 Task: Open a blank sheet, save the file as Aeroplane.html Insert a picture of 'Aeroplane' with name  ' Aeroplane.png ' Apply border to the image, change style to Dotted Line, color Purple and width '4 pt'
Action: Mouse moved to (267, 180)
Screenshot: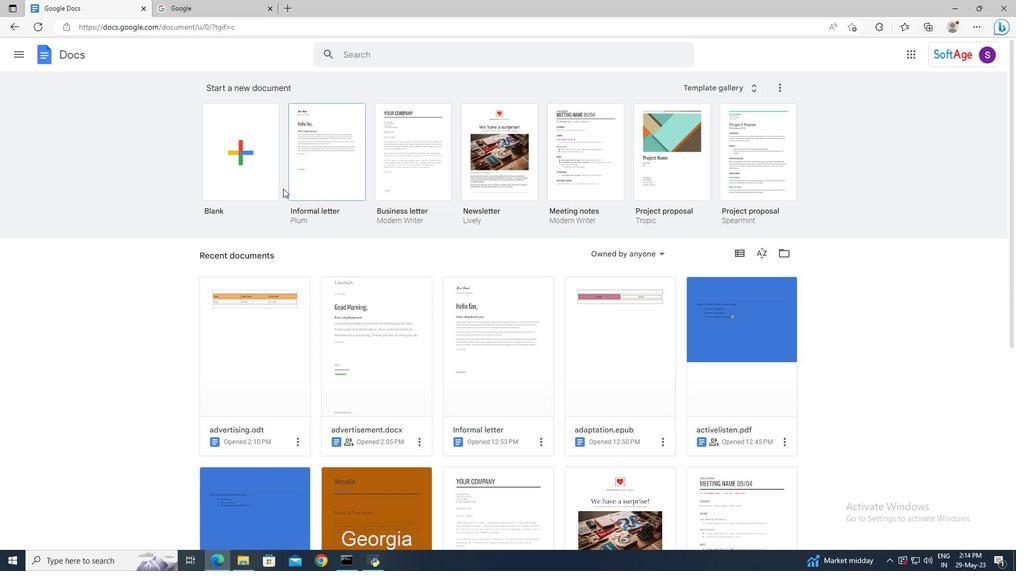 
Action: Mouse pressed left at (267, 180)
Screenshot: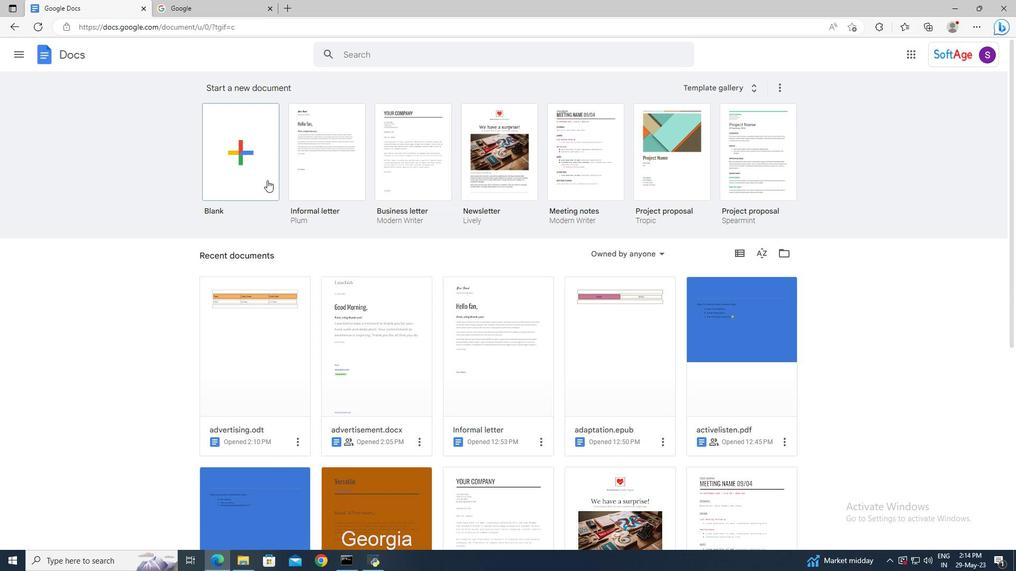 
Action: Mouse moved to (105, 49)
Screenshot: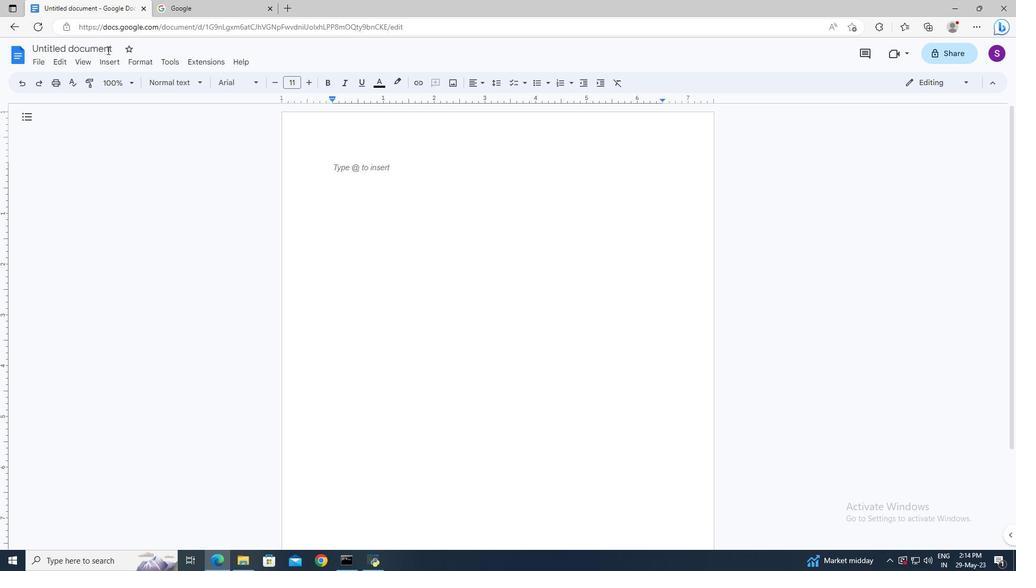 
Action: Mouse pressed left at (105, 49)
Screenshot: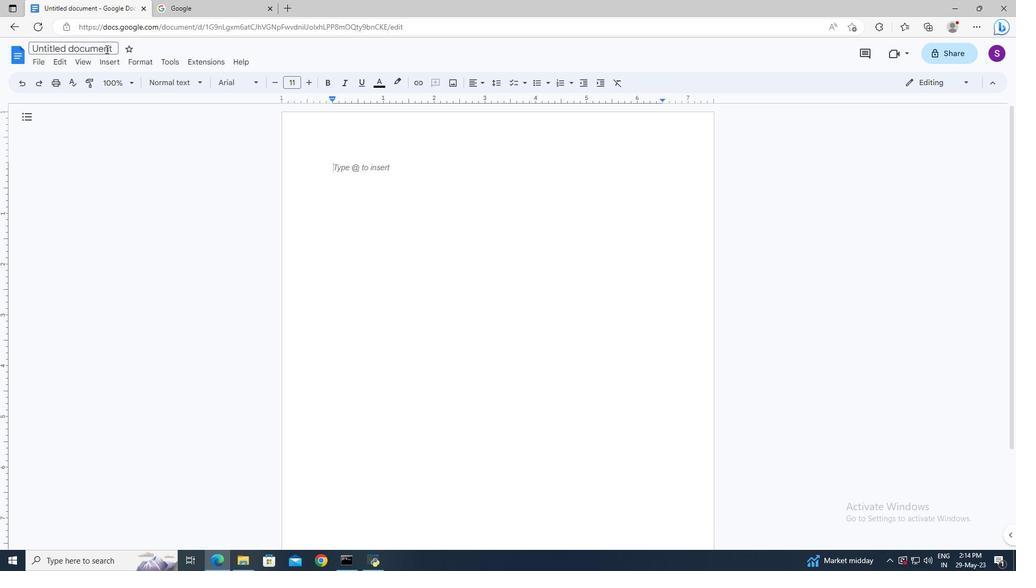 
Action: Key pressed <Key.shift_r>Aeroplane.html<Key.enter>
Screenshot: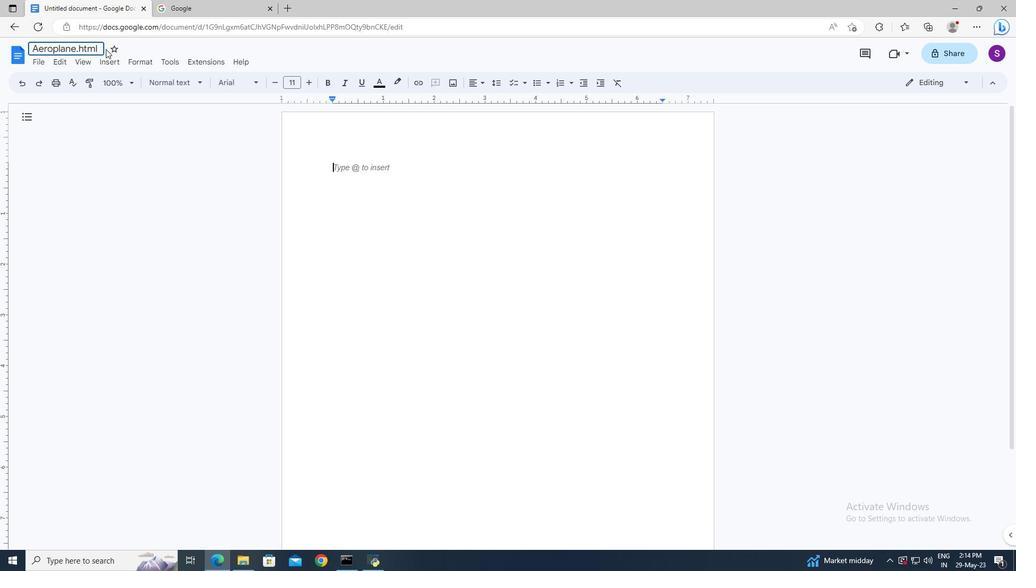 
Action: Mouse moved to (173, 6)
Screenshot: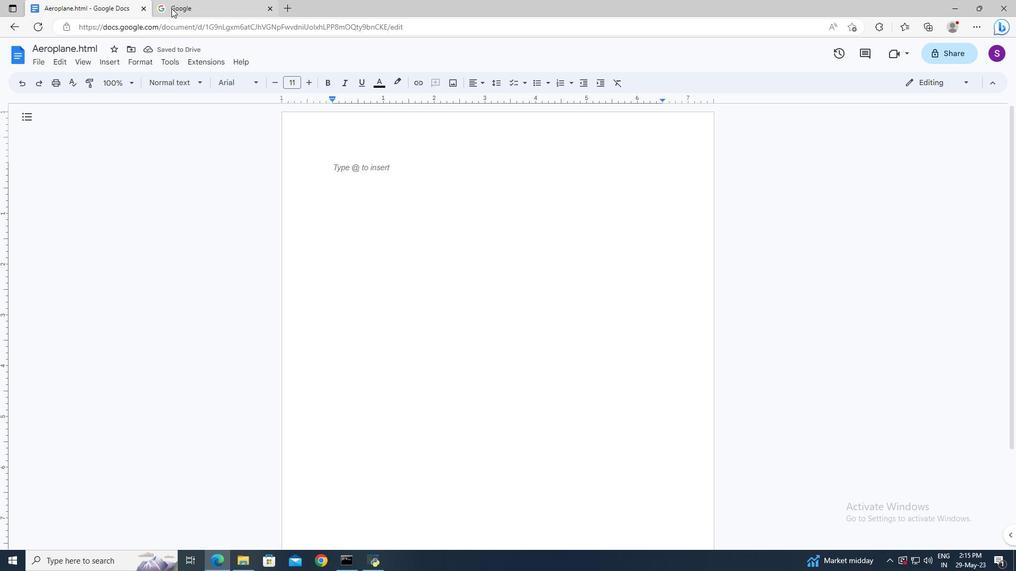 
Action: Mouse pressed left at (173, 6)
Screenshot: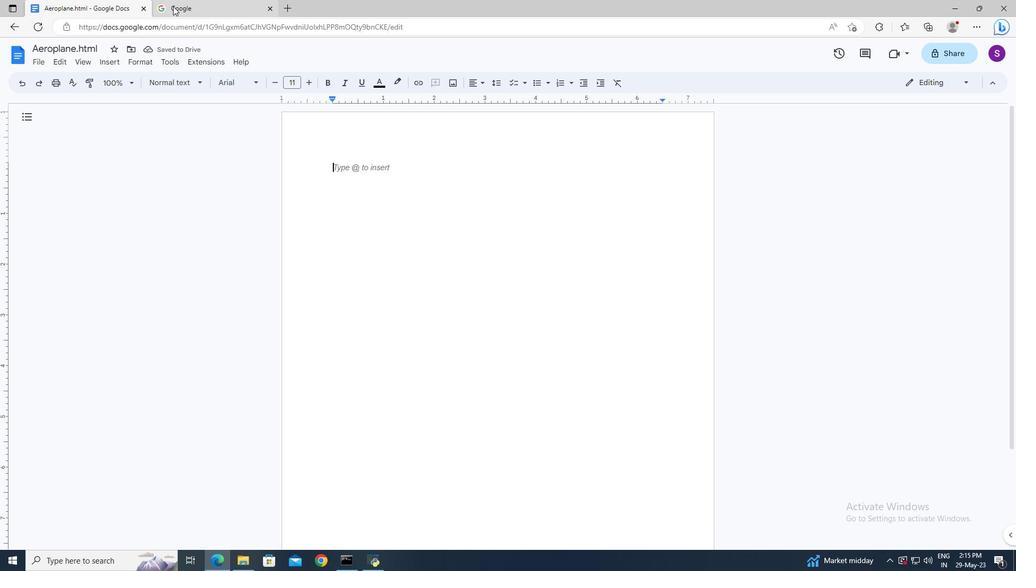 
Action: Mouse moved to (412, 256)
Screenshot: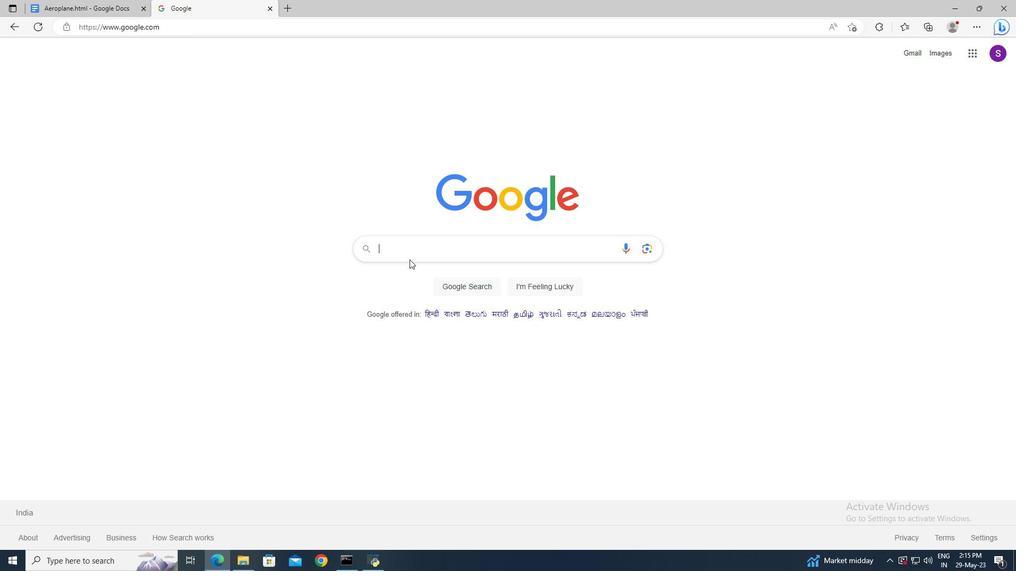
Action: Mouse pressed left at (412, 256)
Screenshot: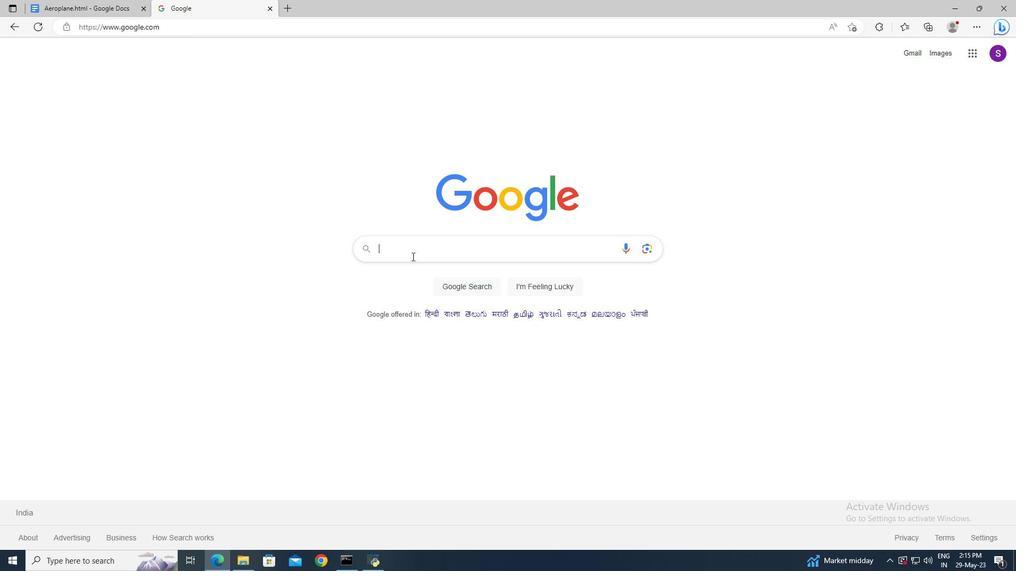 
Action: Mouse moved to (410, 254)
Screenshot: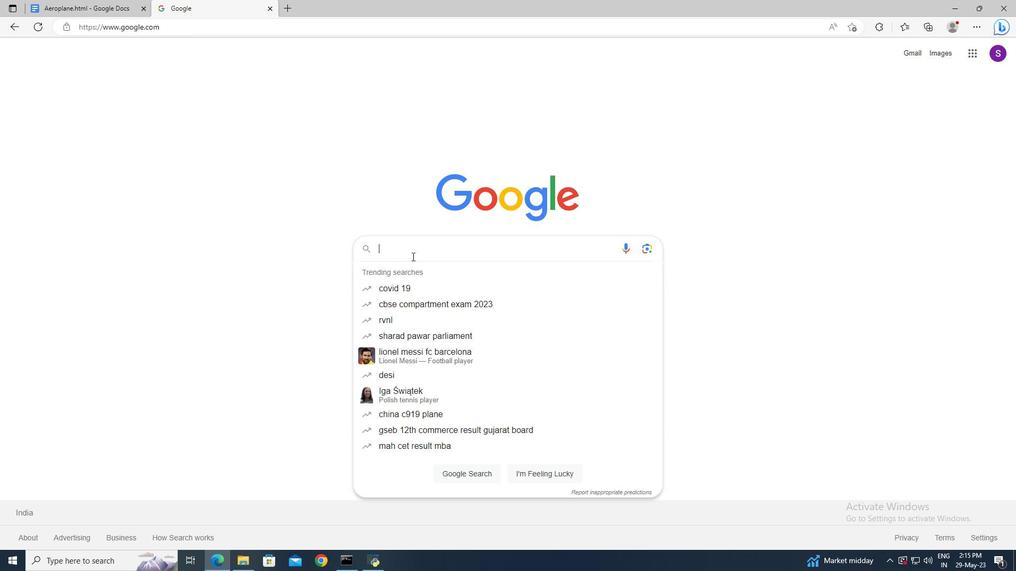 
Action: Key pressed aeroplane<Key.enter>
Screenshot: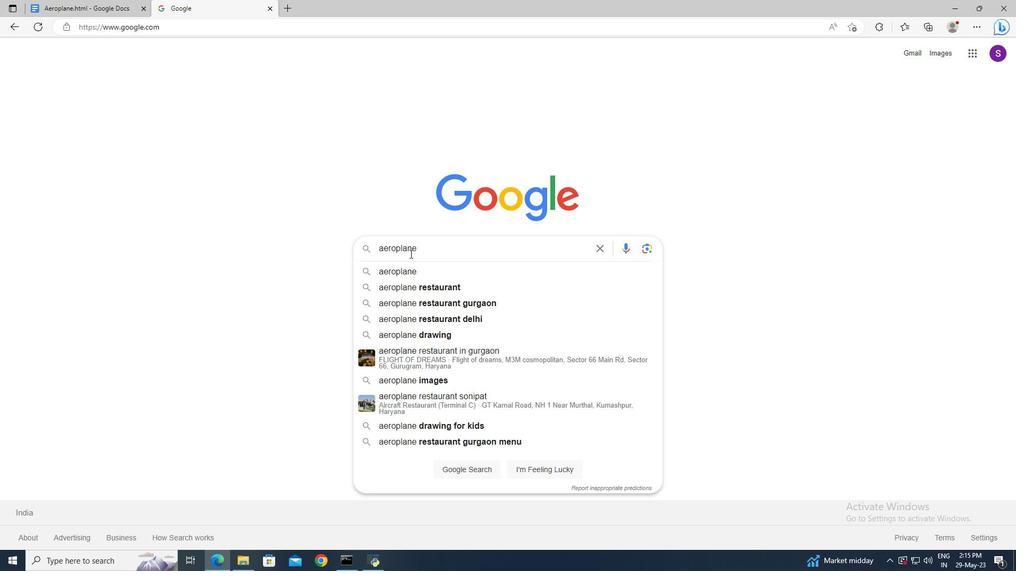 
Action: Mouse moved to (189, 97)
Screenshot: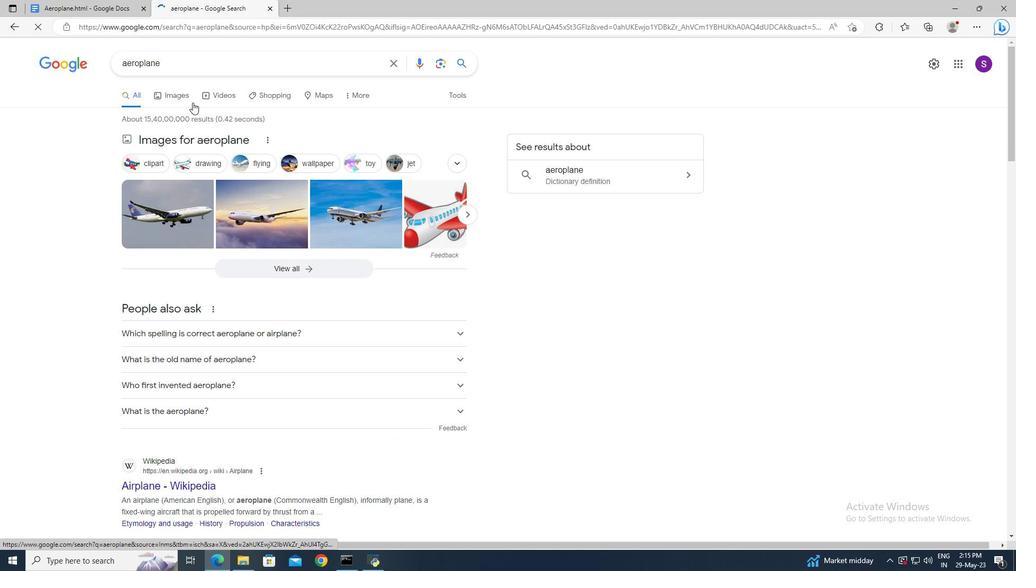 
Action: Mouse pressed left at (189, 97)
Screenshot: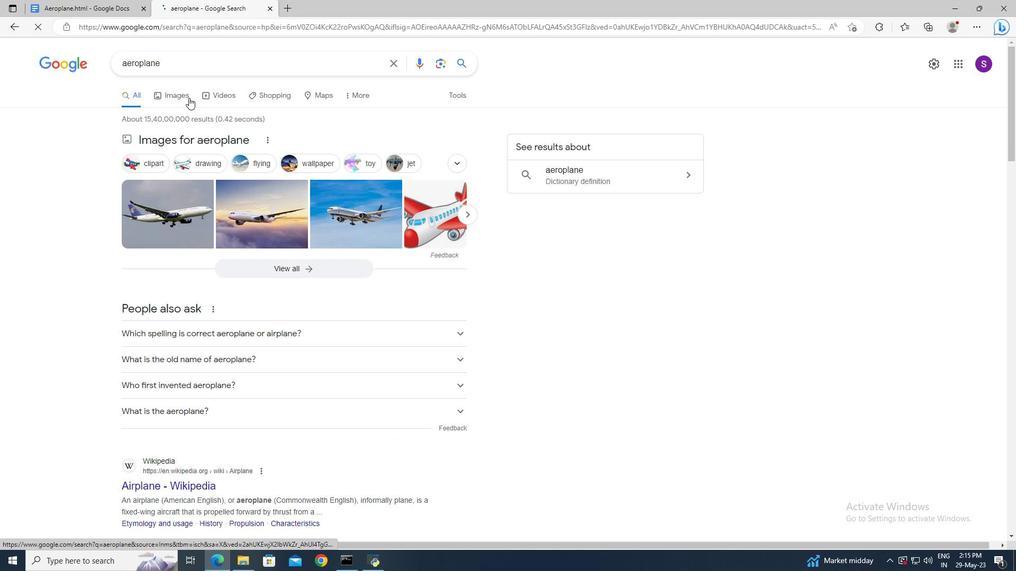 
Action: Mouse moved to (276, 316)
Screenshot: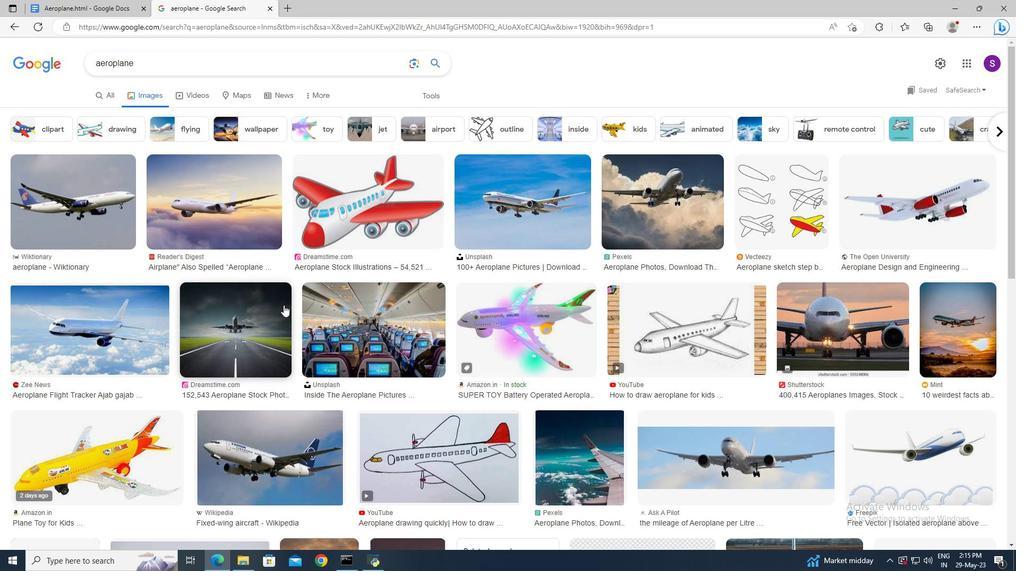 
Action: Mouse pressed left at (276, 316)
Screenshot: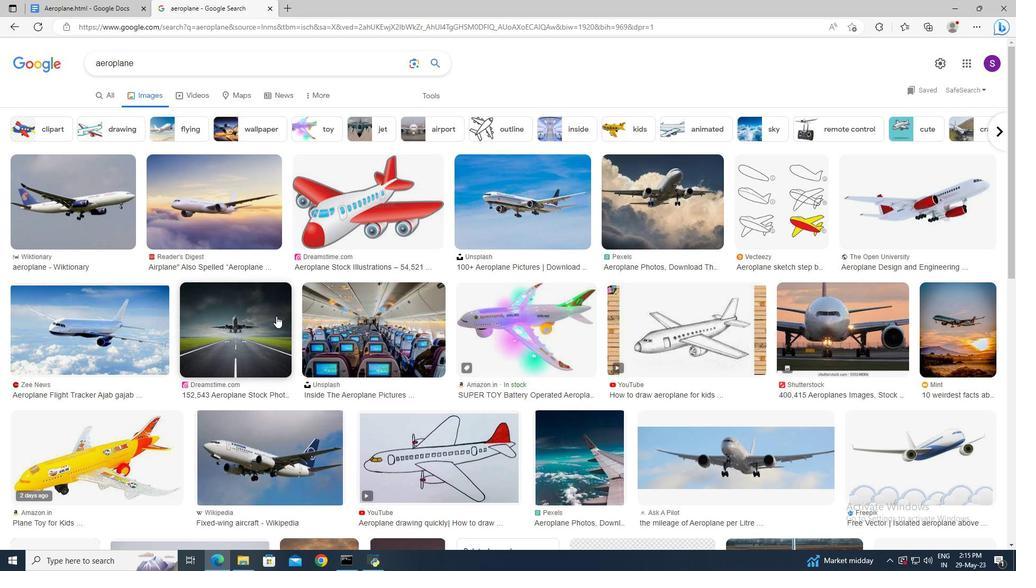 
Action: Mouse moved to (638, 233)
Screenshot: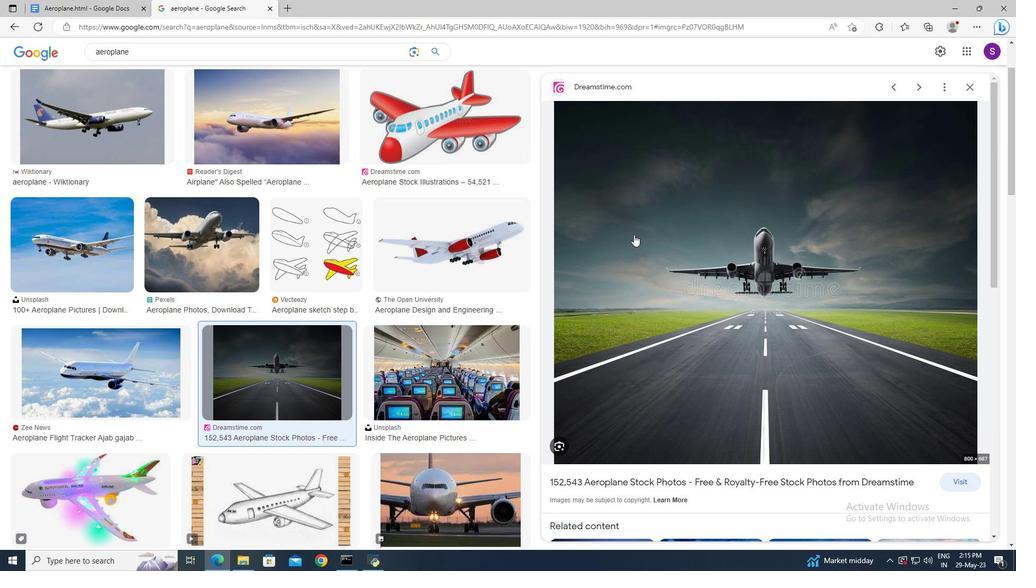 
Action: Mouse pressed right at (638, 233)
Screenshot: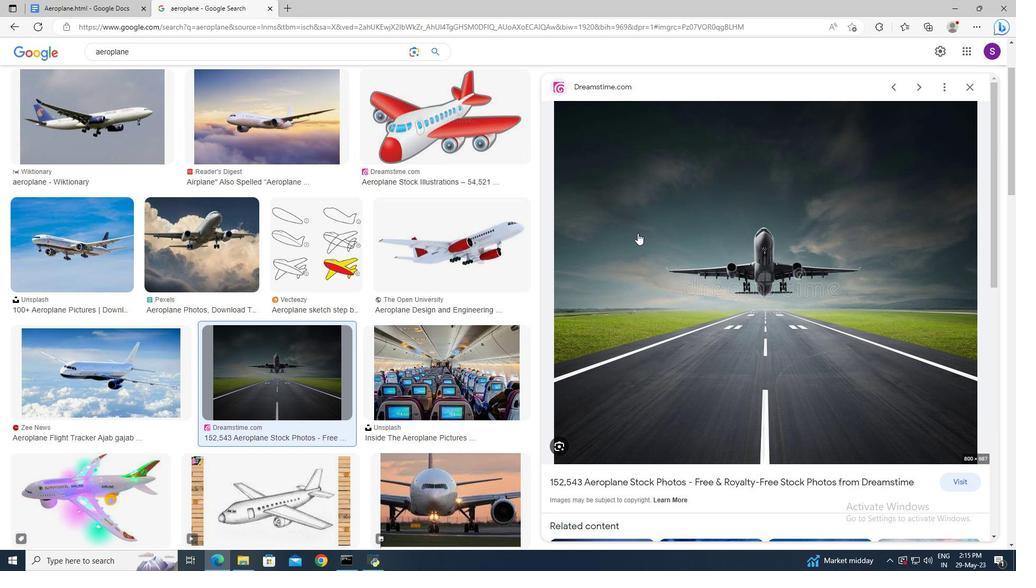 
Action: Mouse moved to (672, 366)
Screenshot: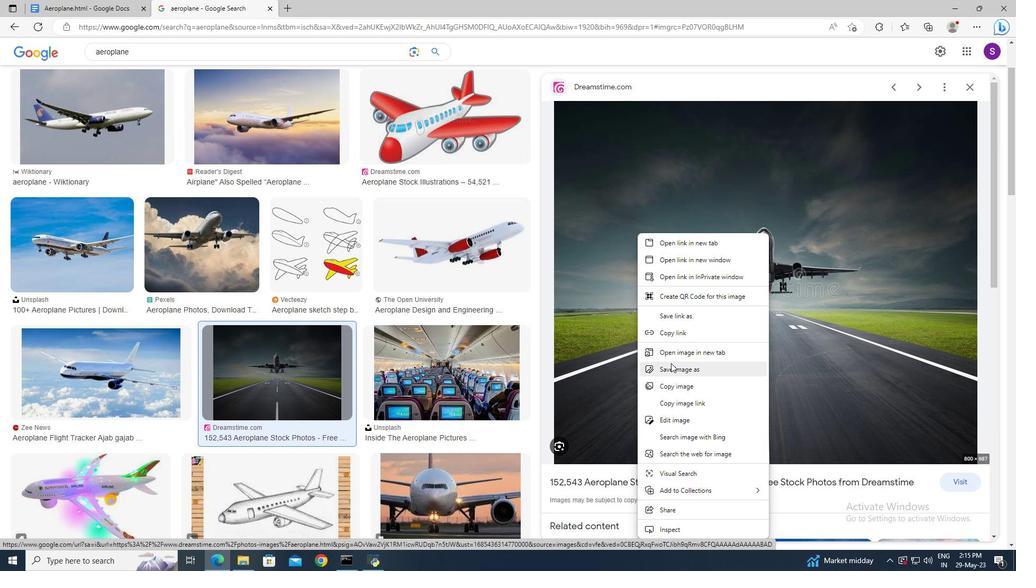 
Action: Mouse pressed left at (672, 366)
Screenshot: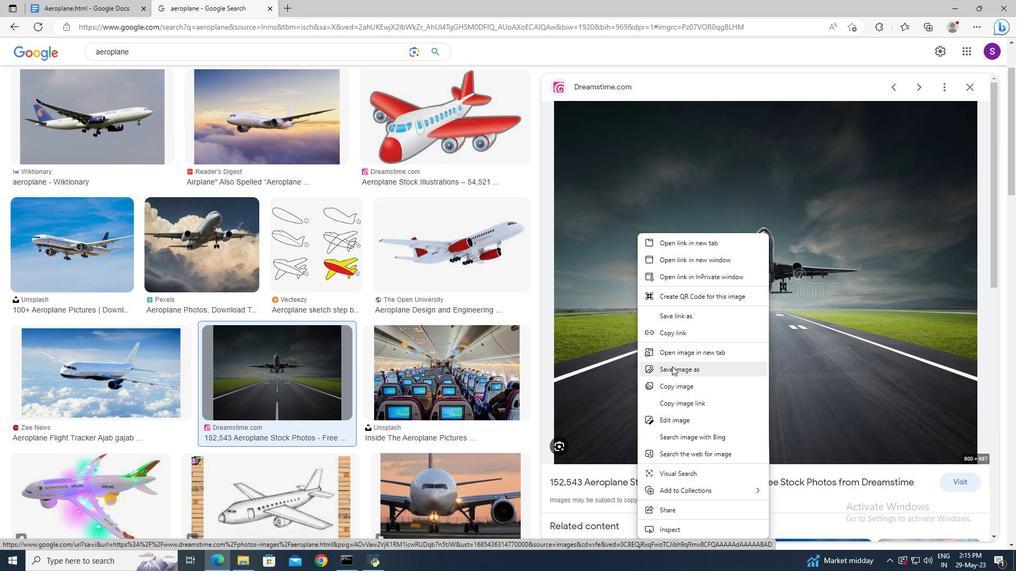 
Action: Mouse moved to (235, 177)
Screenshot: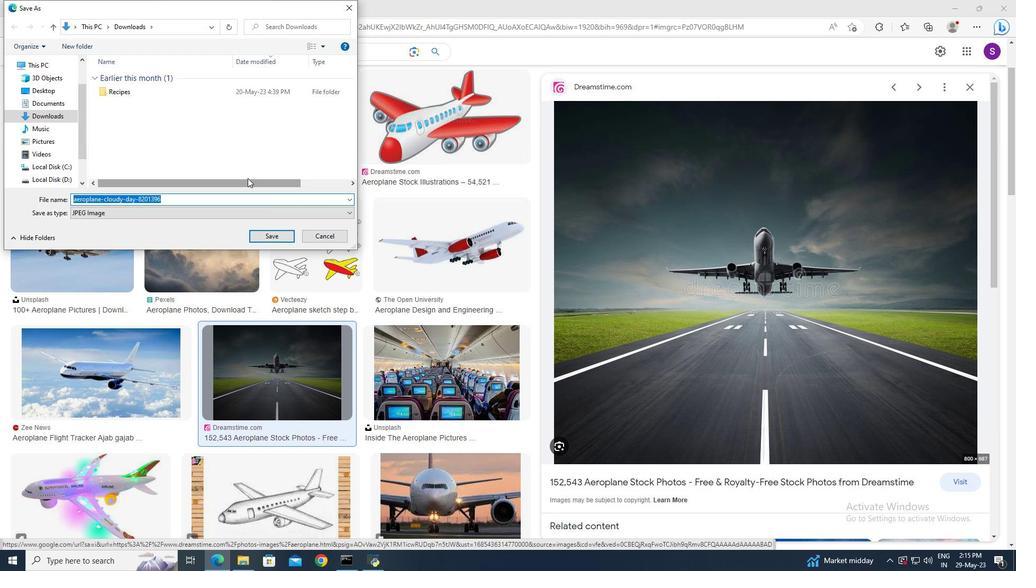 
Action: Key pressed <Key.shift>Aeroplane.png
Screenshot: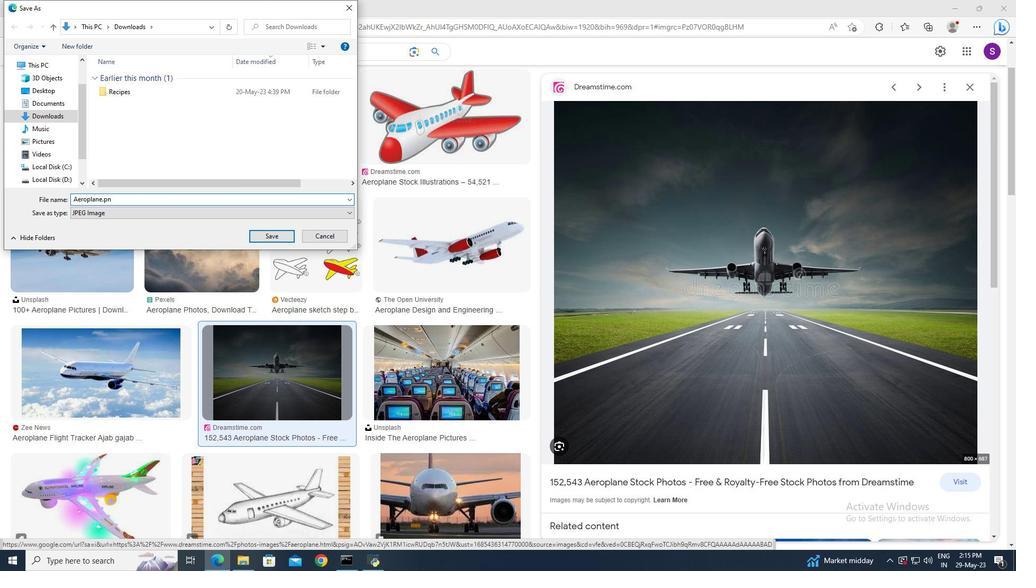 
Action: Mouse moved to (259, 236)
Screenshot: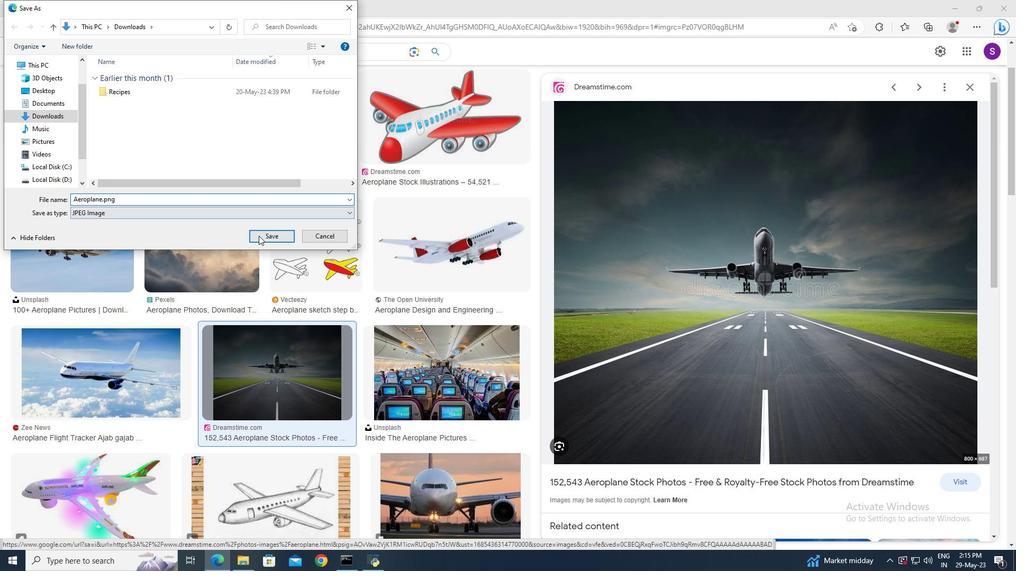 
Action: Mouse pressed left at (259, 236)
Screenshot: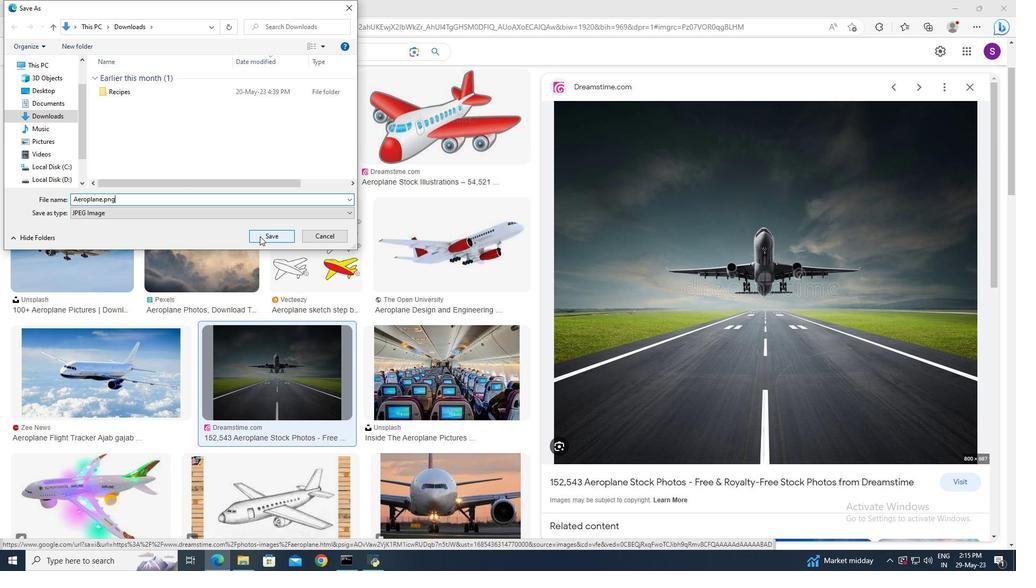 
Action: Mouse moved to (115, 3)
Screenshot: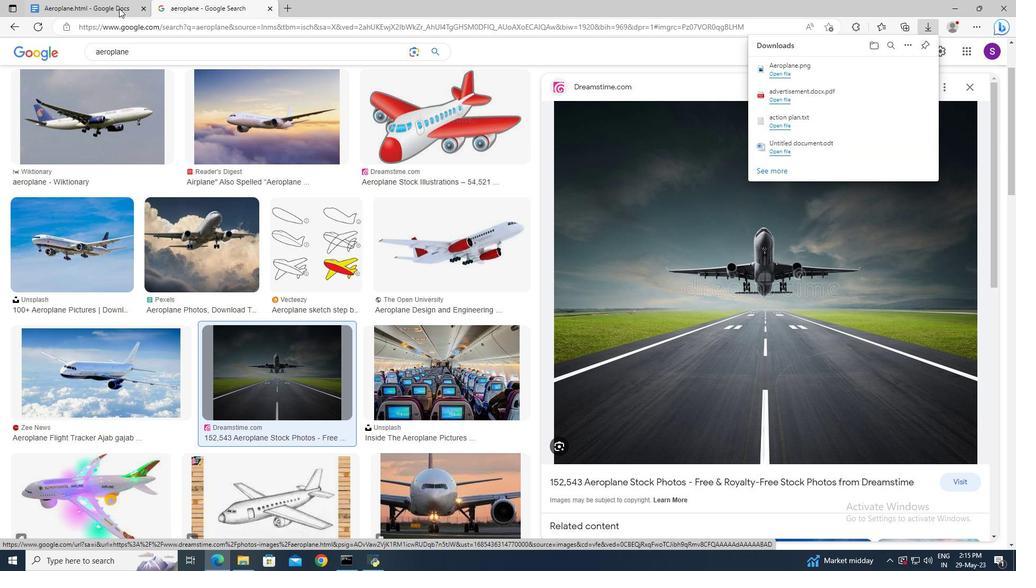 
Action: Mouse pressed left at (115, 3)
Screenshot: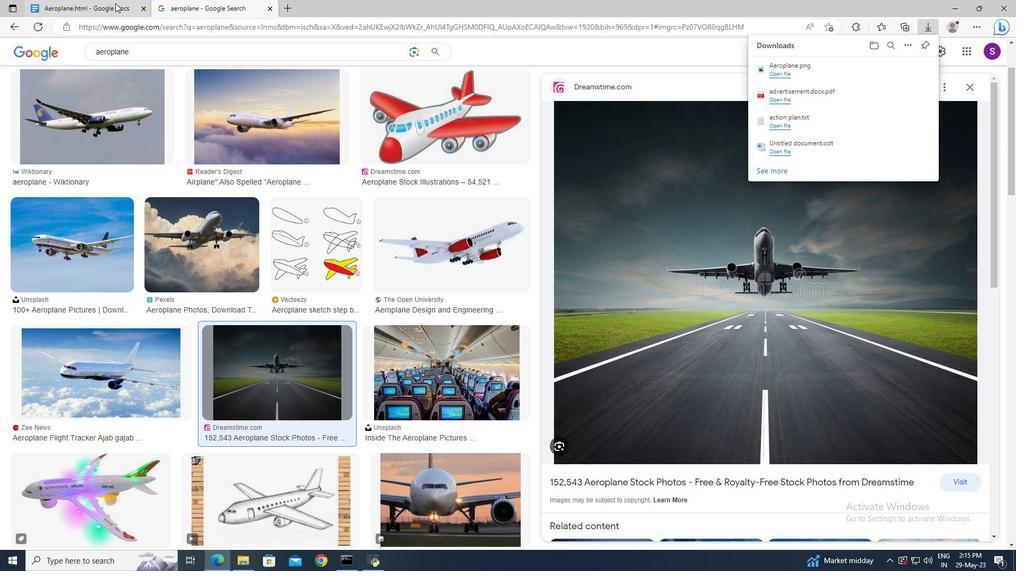 
Action: Mouse moved to (117, 60)
Screenshot: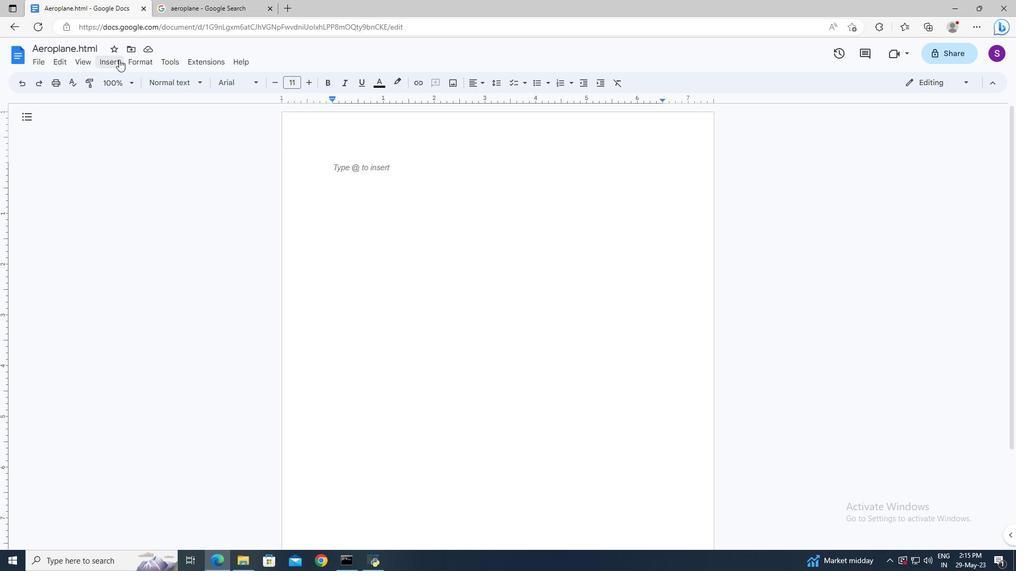
Action: Mouse pressed left at (117, 60)
Screenshot: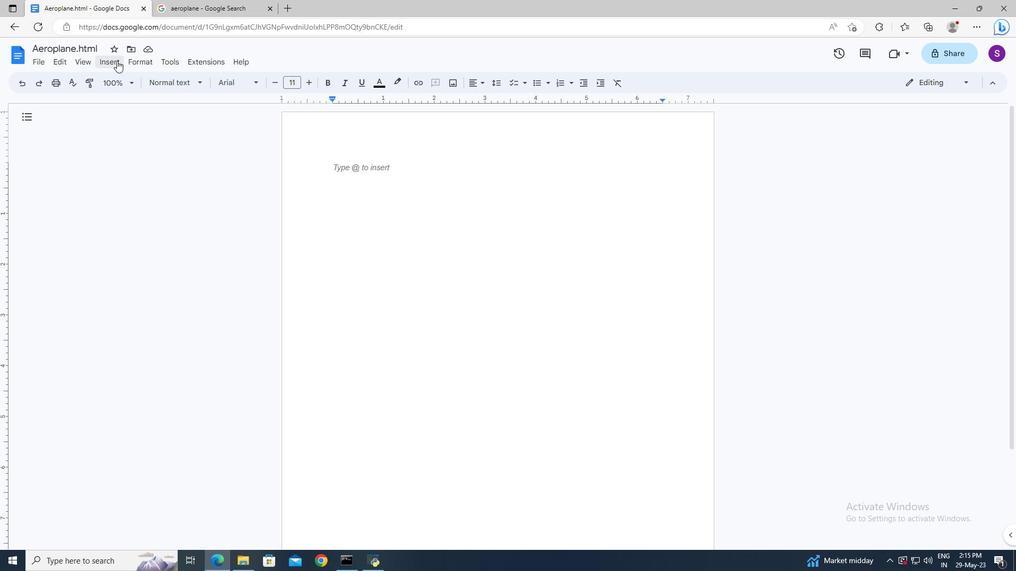 
Action: Mouse moved to (126, 84)
Screenshot: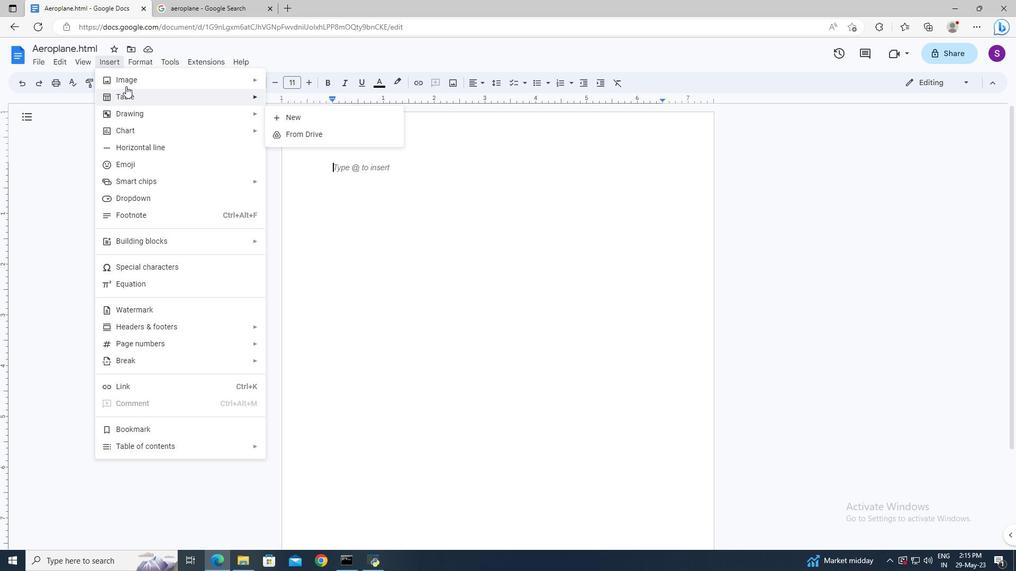 
Action: Mouse pressed left at (126, 84)
Screenshot: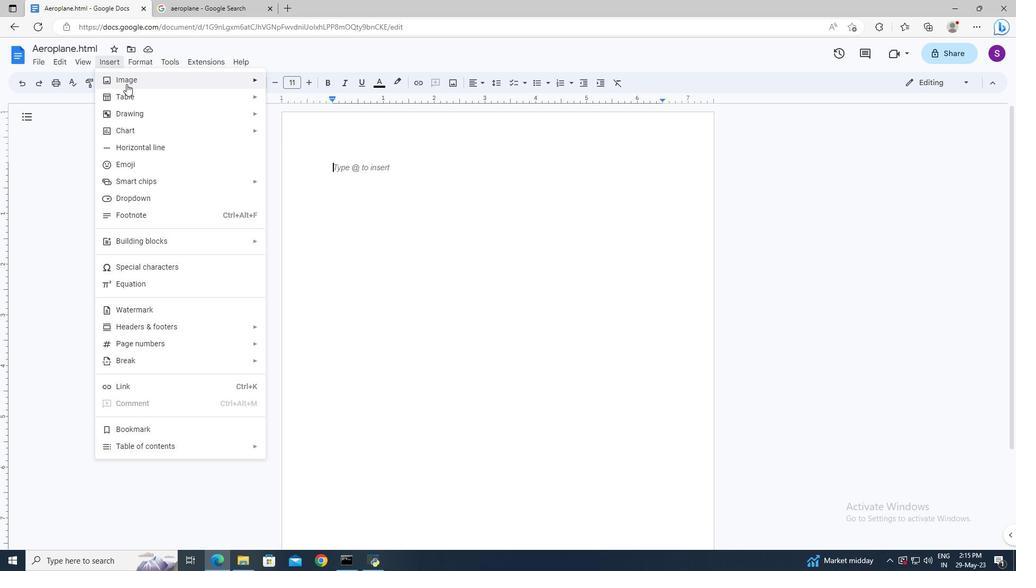 
Action: Mouse moved to (283, 85)
Screenshot: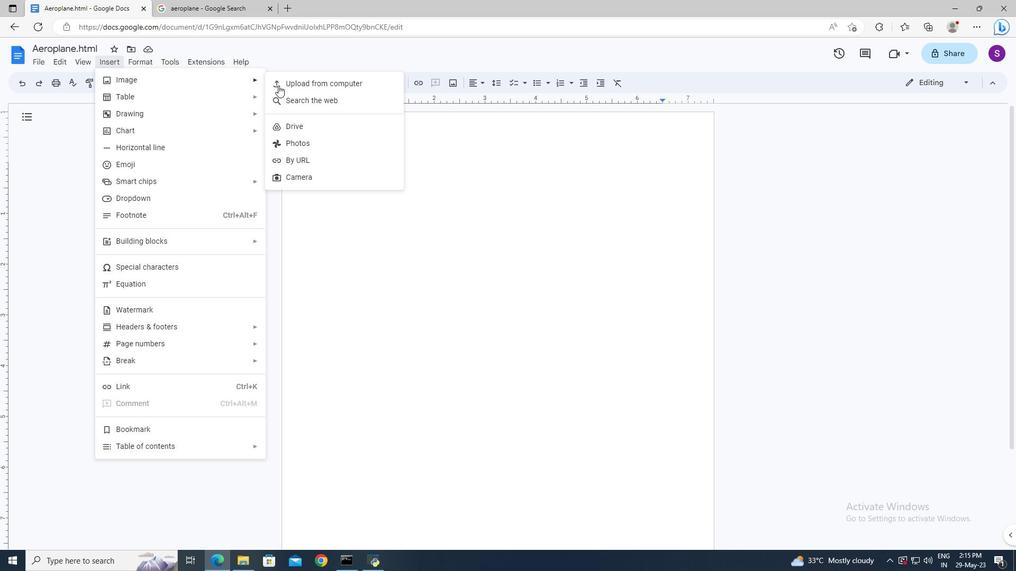 
Action: Mouse pressed left at (283, 85)
Screenshot: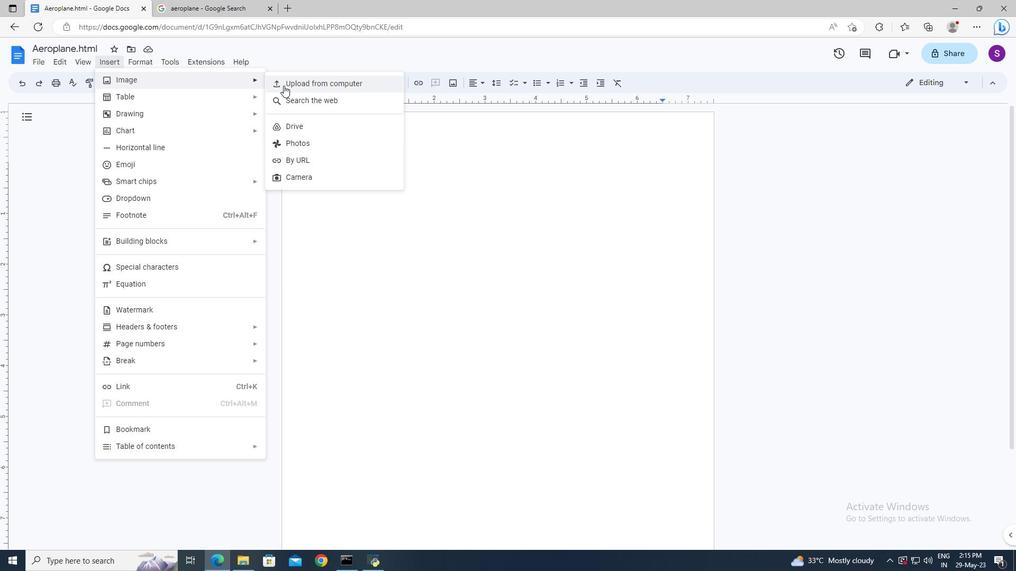 
Action: Mouse moved to (218, 90)
Screenshot: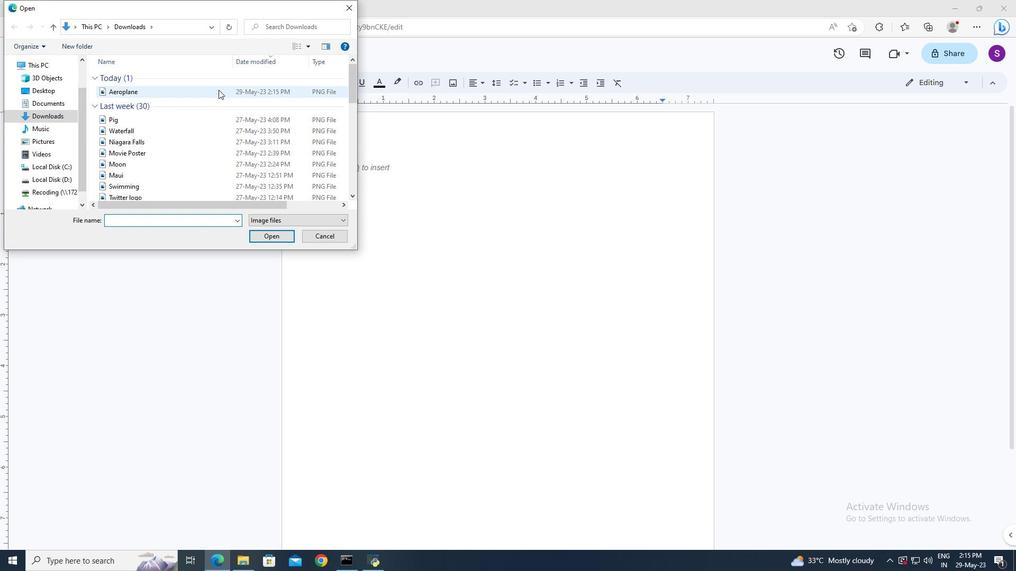 
Action: Mouse pressed left at (218, 90)
Screenshot: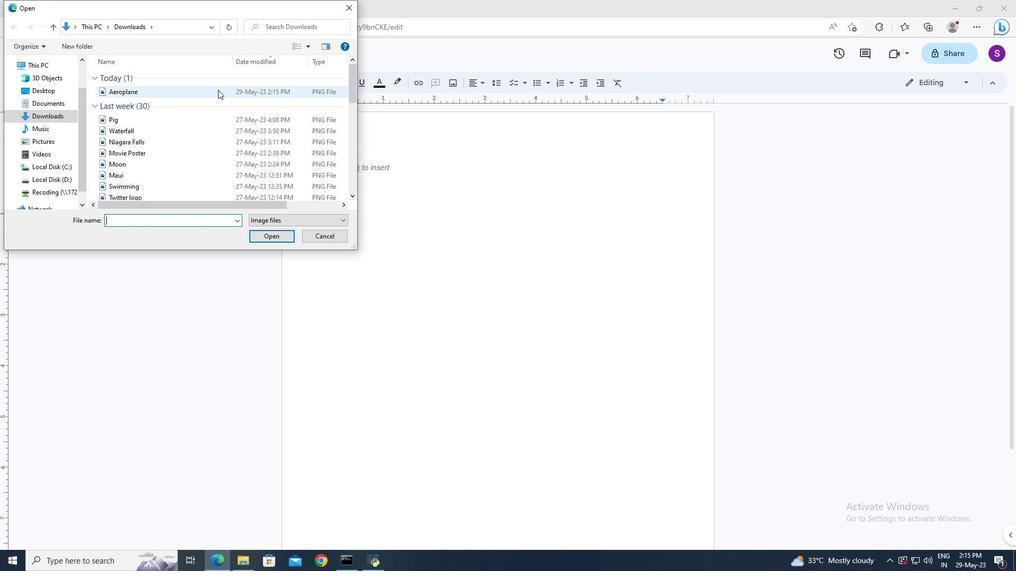 
Action: Mouse moved to (266, 234)
Screenshot: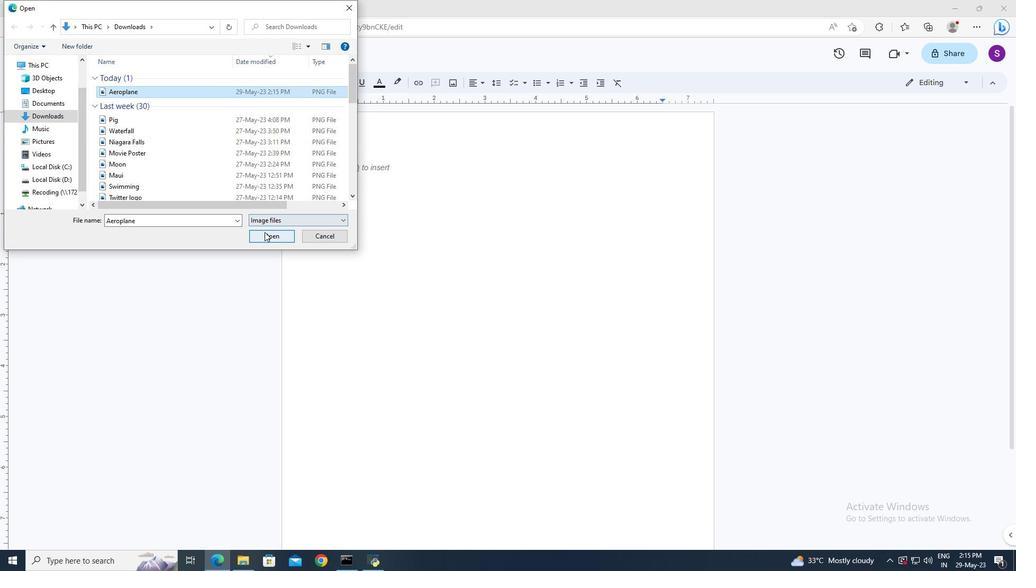 
Action: Mouse pressed left at (266, 234)
Screenshot: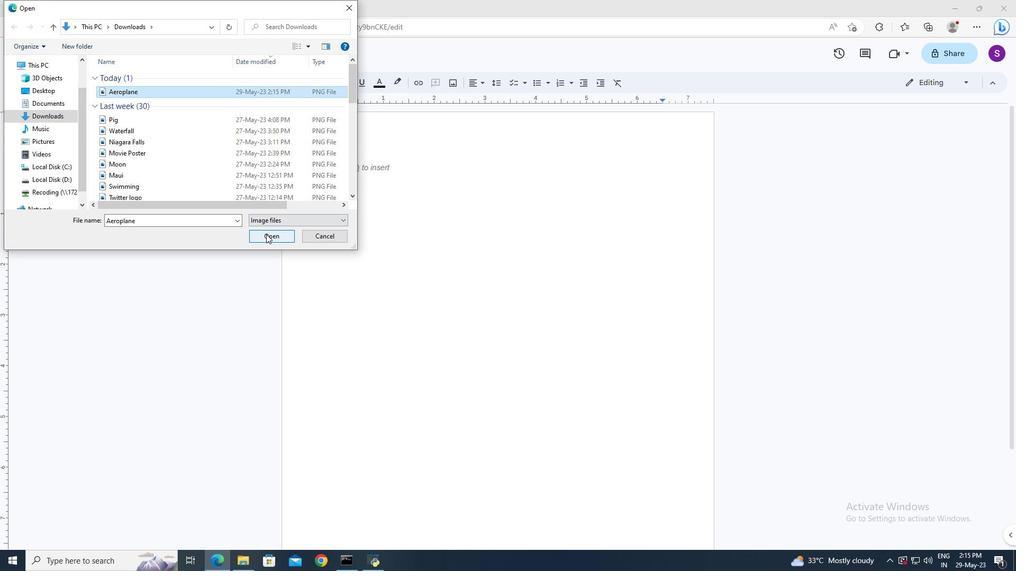 
Action: Mouse moved to (357, 202)
Screenshot: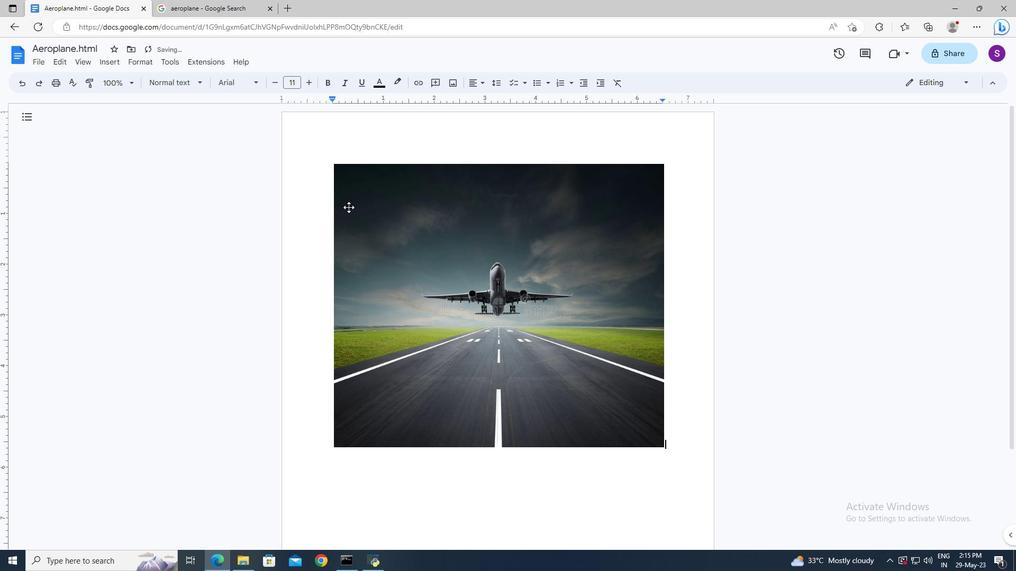 
Action: Mouse pressed left at (357, 202)
Screenshot: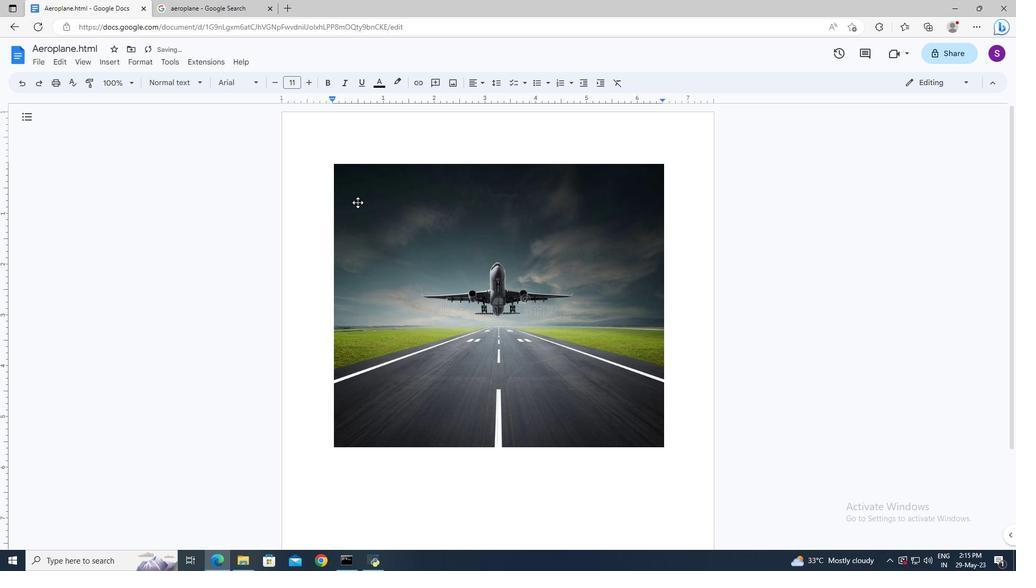 
Action: Mouse moved to (147, 61)
Screenshot: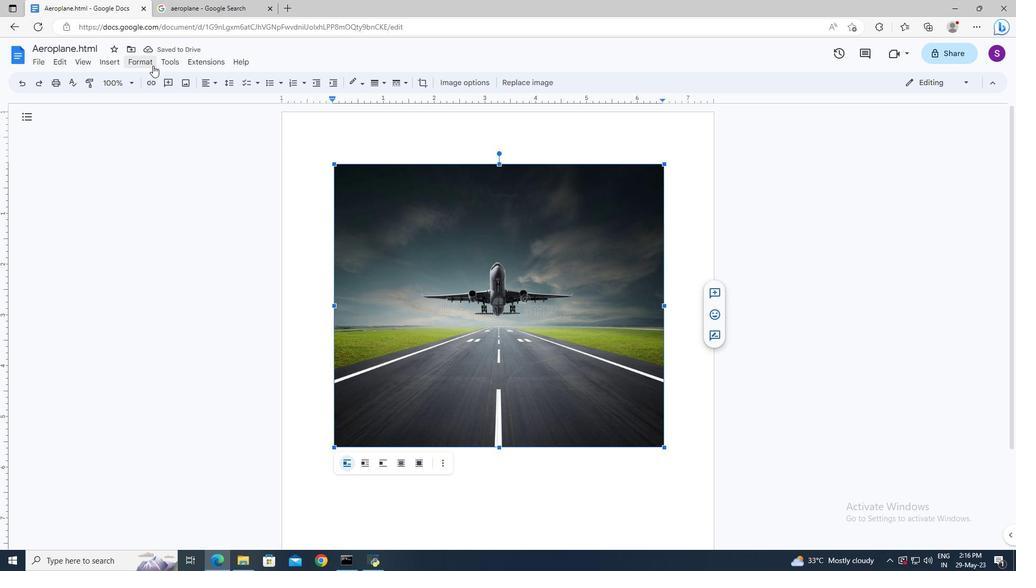 
Action: Mouse pressed left at (147, 61)
Screenshot: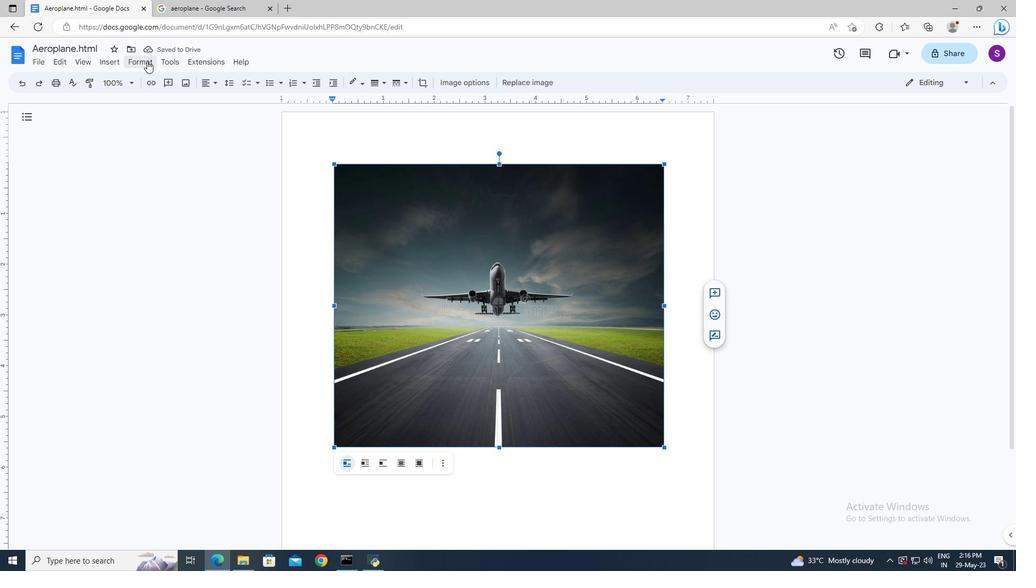 
Action: Mouse moved to (311, 96)
Screenshot: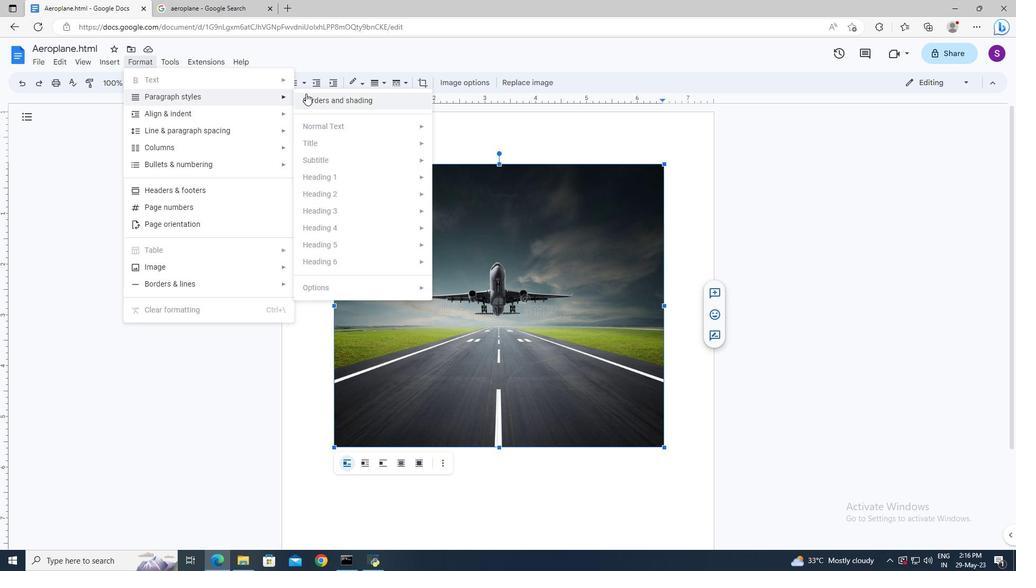 
Action: Mouse pressed left at (311, 96)
Screenshot: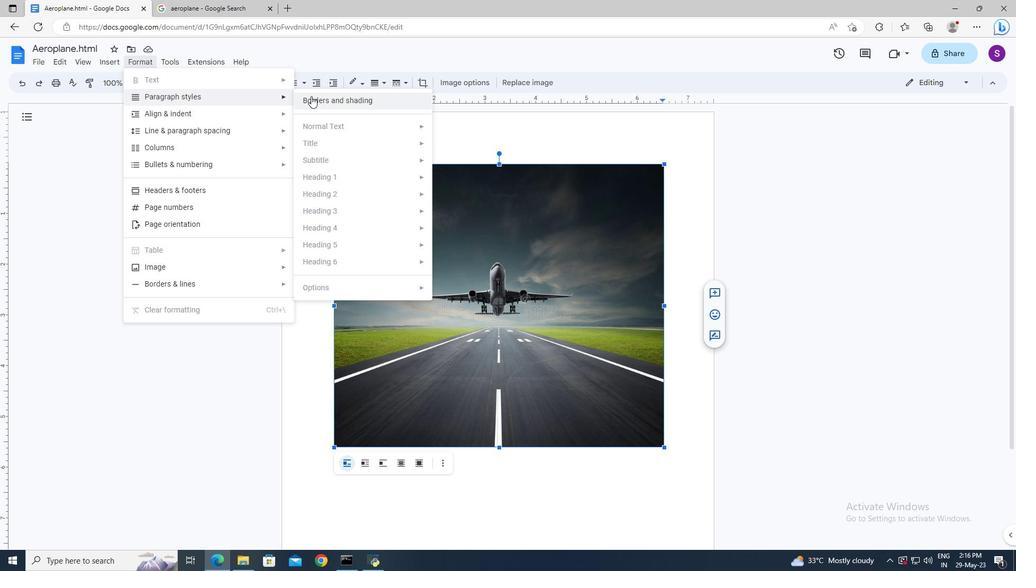 
Action: Mouse moved to (487, 223)
Screenshot: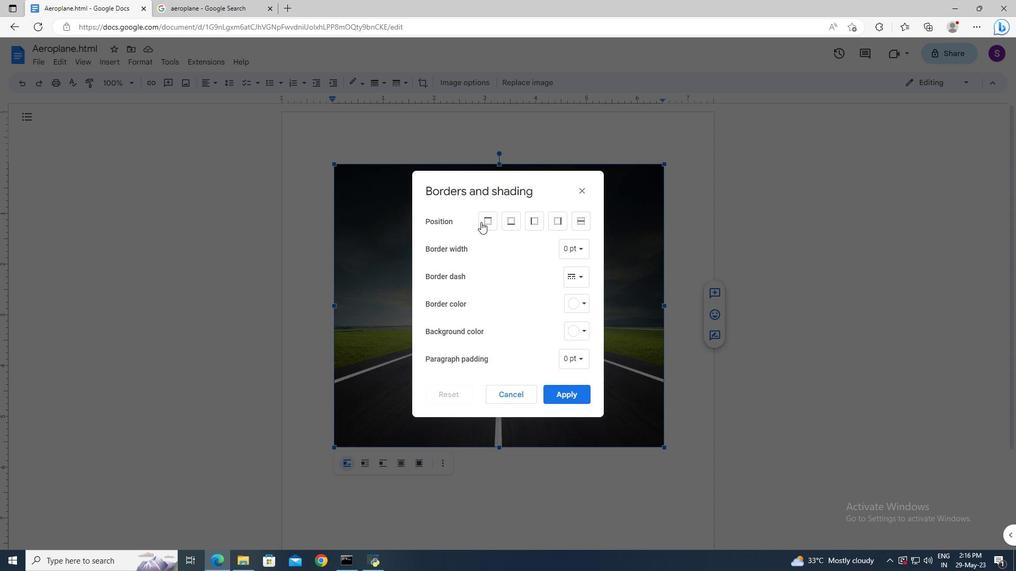
Action: Mouse pressed left at (487, 223)
Screenshot: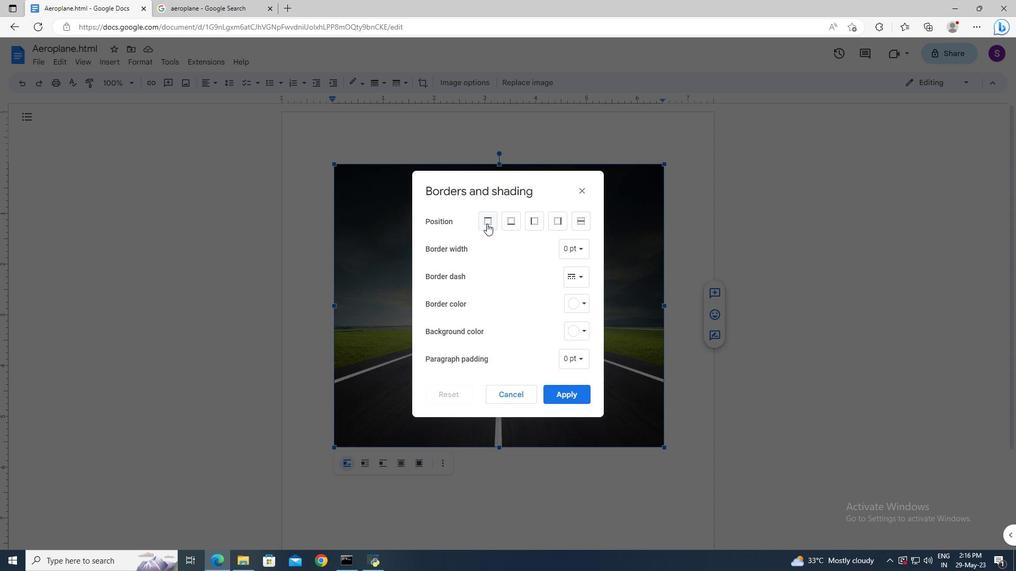 
Action: Mouse moved to (507, 222)
Screenshot: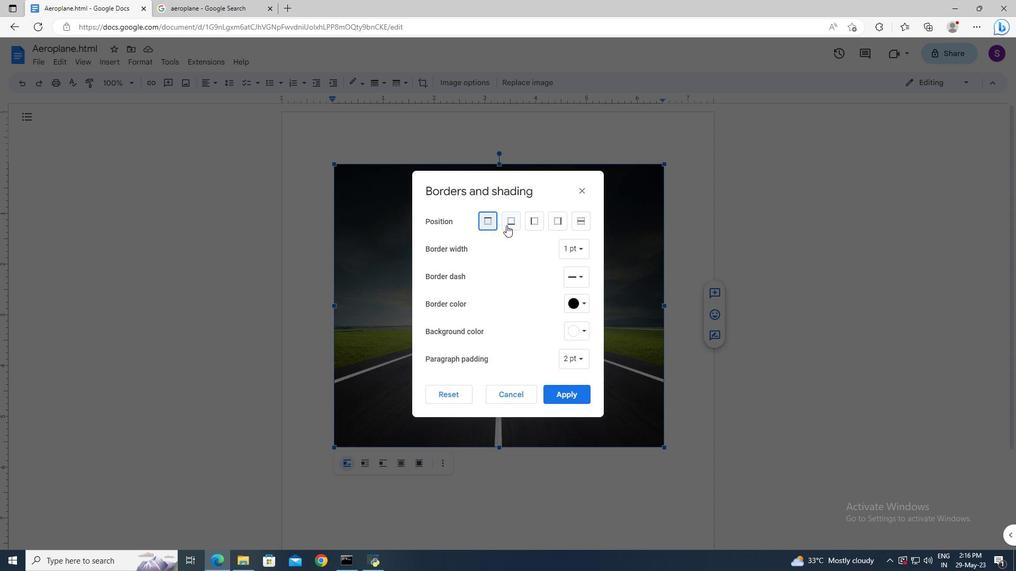 
Action: Mouse pressed left at (507, 222)
Screenshot: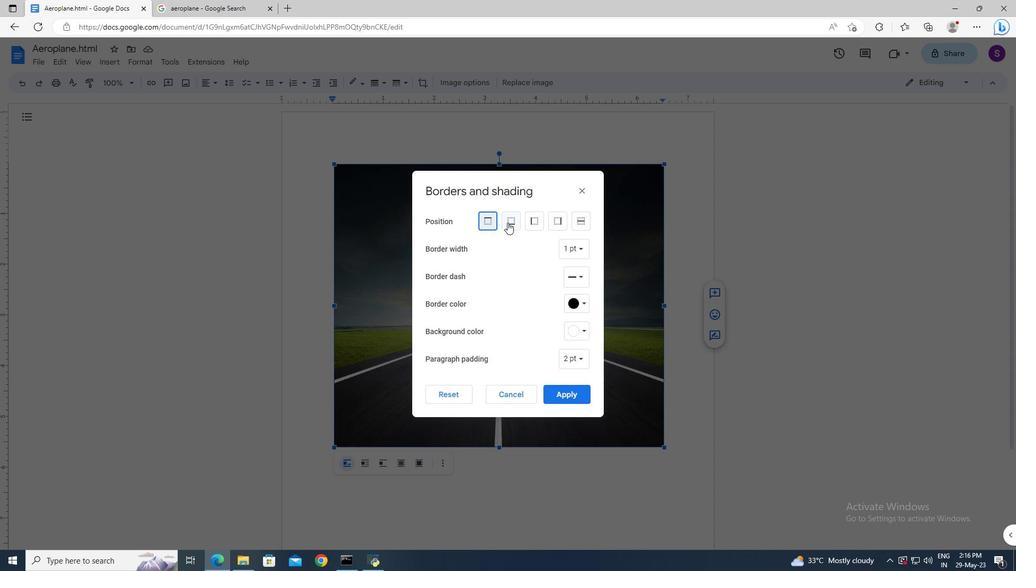
Action: Mouse moved to (532, 222)
Screenshot: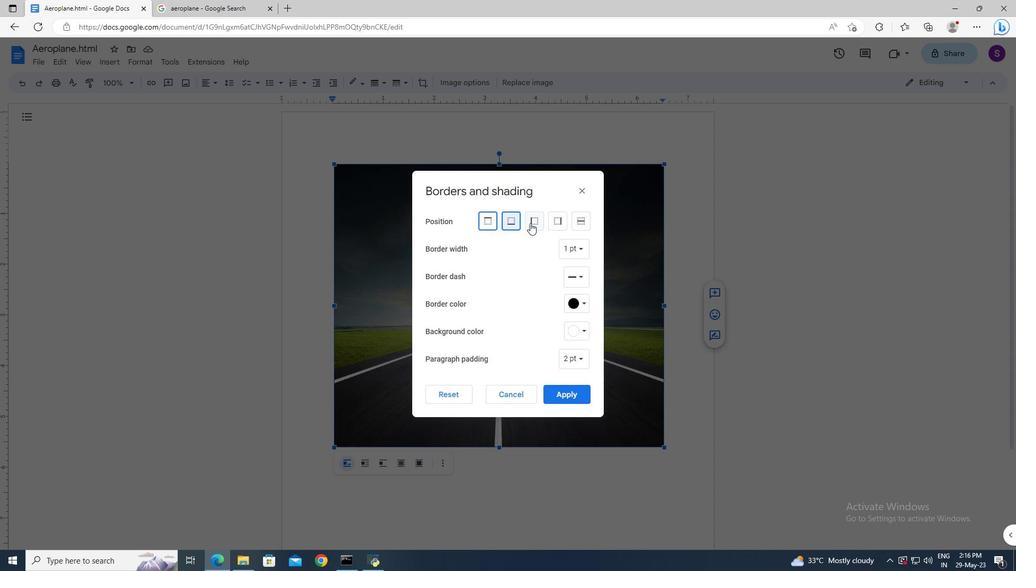 
Action: Mouse pressed left at (532, 222)
Screenshot: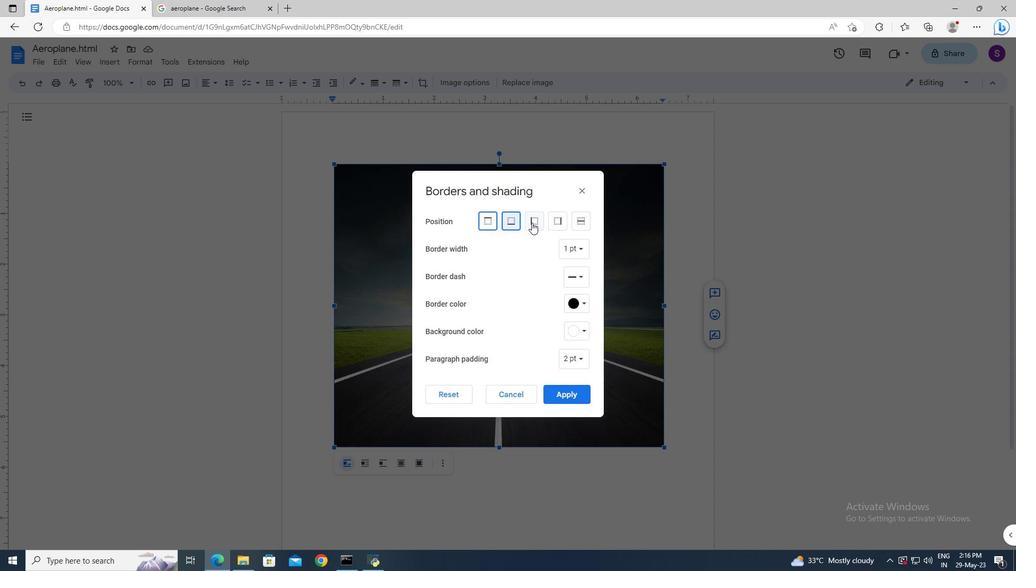 
Action: Mouse moved to (550, 223)
Screenshot: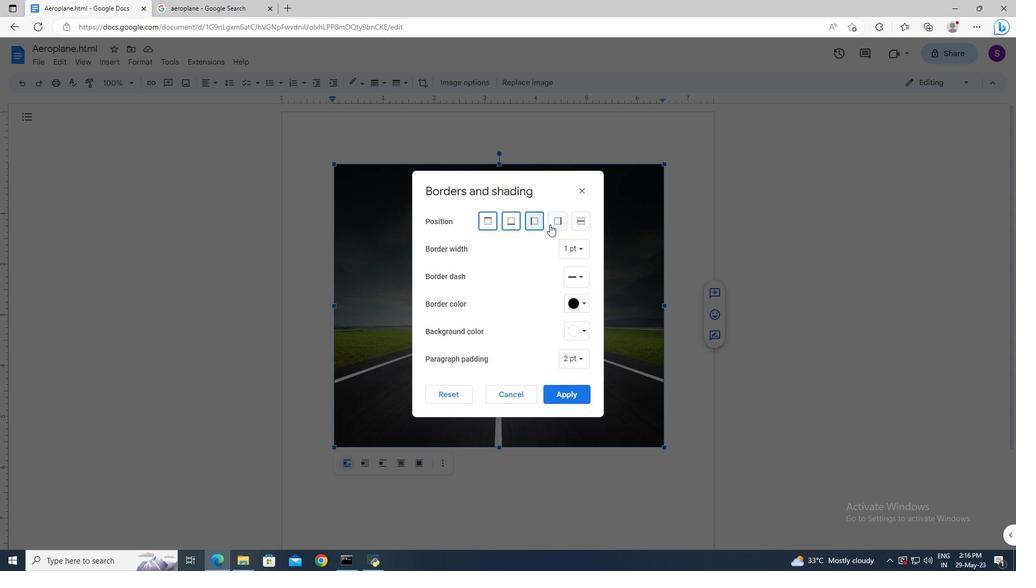 
Action: Mouse pressed left at (550, 223)
Screenshot: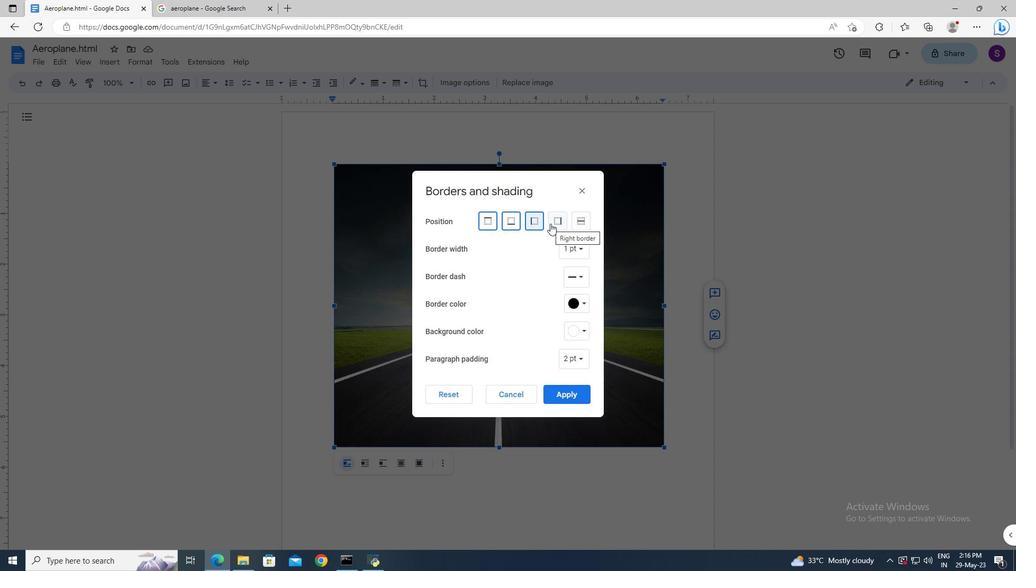 
Action: Mouse moved to (575, 280)
Screenshot: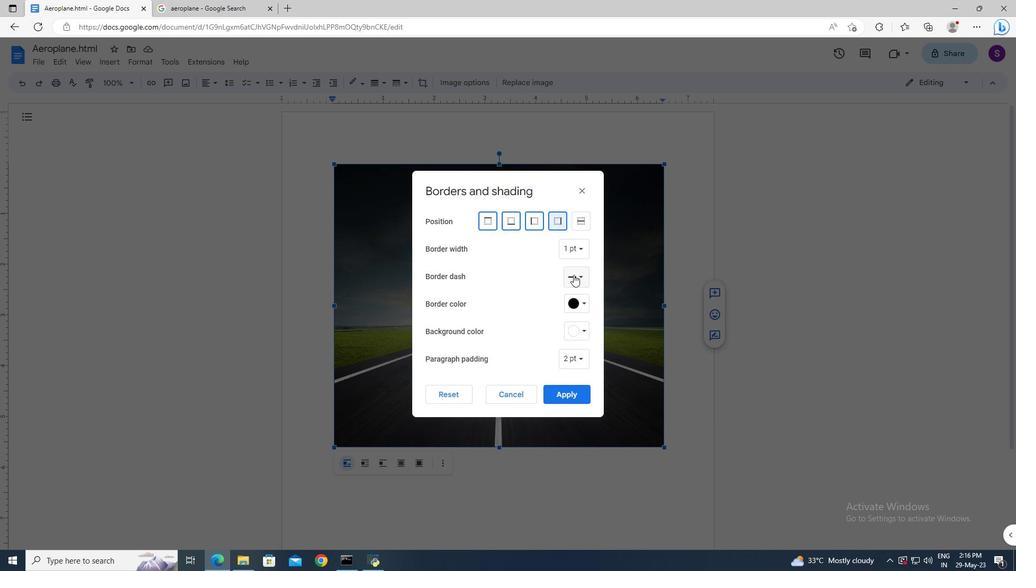 
Action: Mouse pressed left at (575, 280)
Screenshot: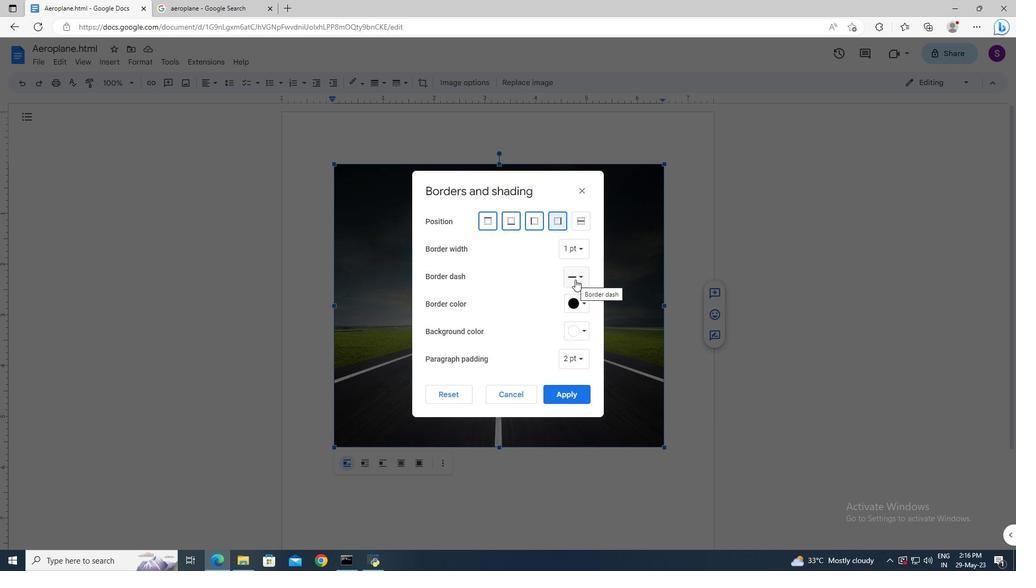 
Action: Mouse moved to (579, 310)
Screenshot: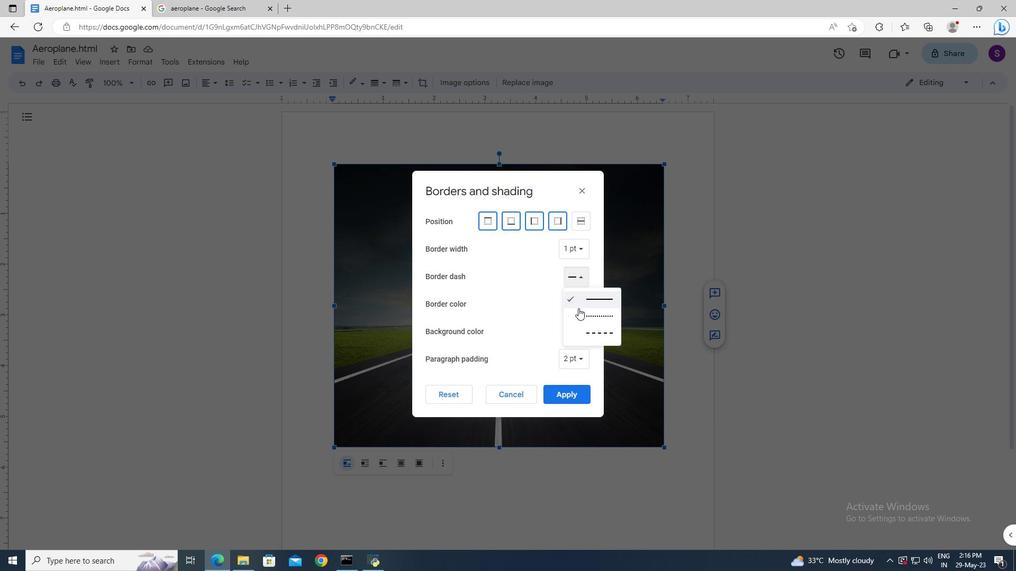 
Action: Mouse pressed left at (579, 310)
Screenshot: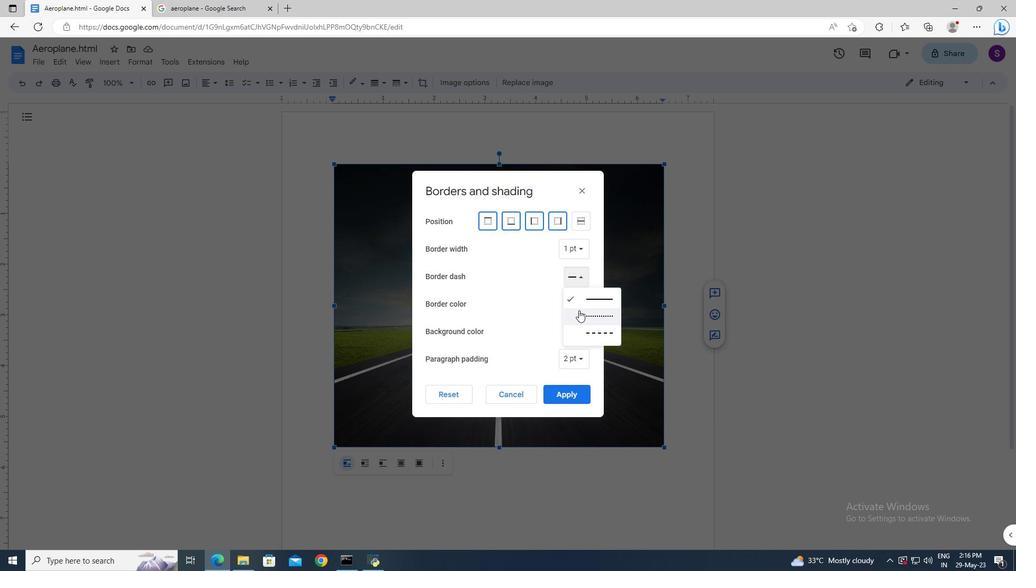 
Action: Mouse moved to (570, 306)
Screenshot: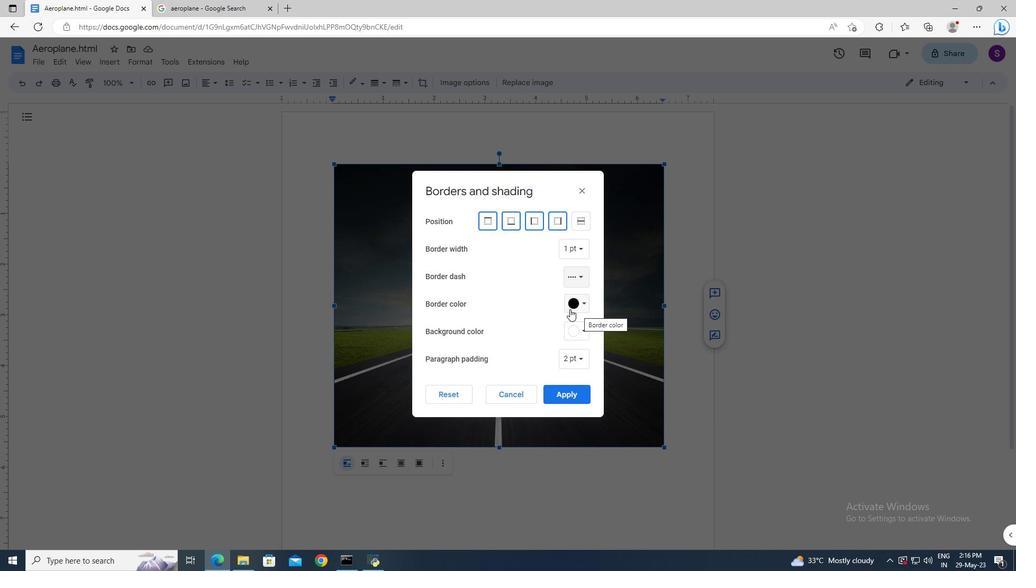 
Action: Mouse pressed left at (570, 306)
Screenshot: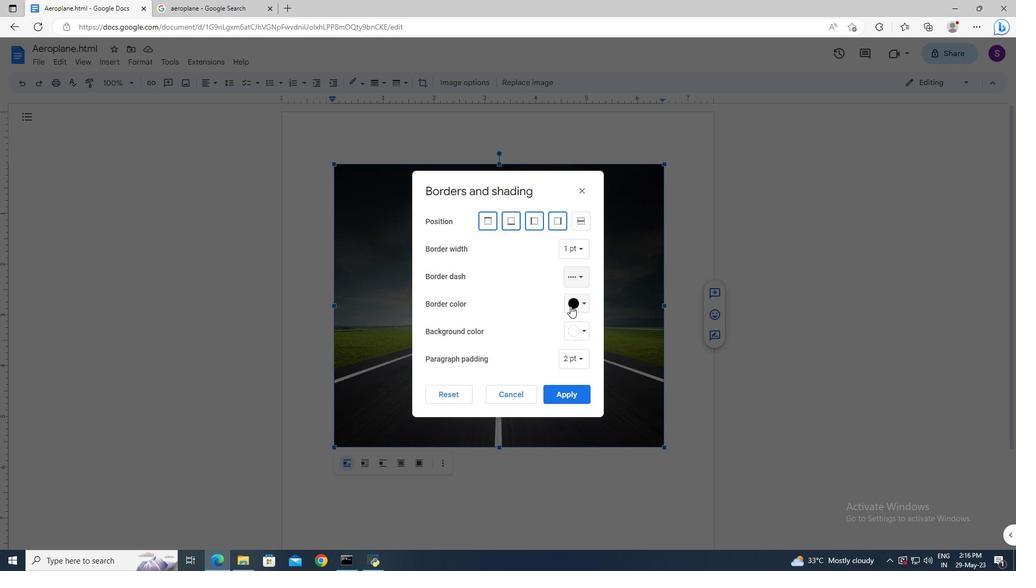 
Action: Mouse moved to (666, 334)
Screenshot: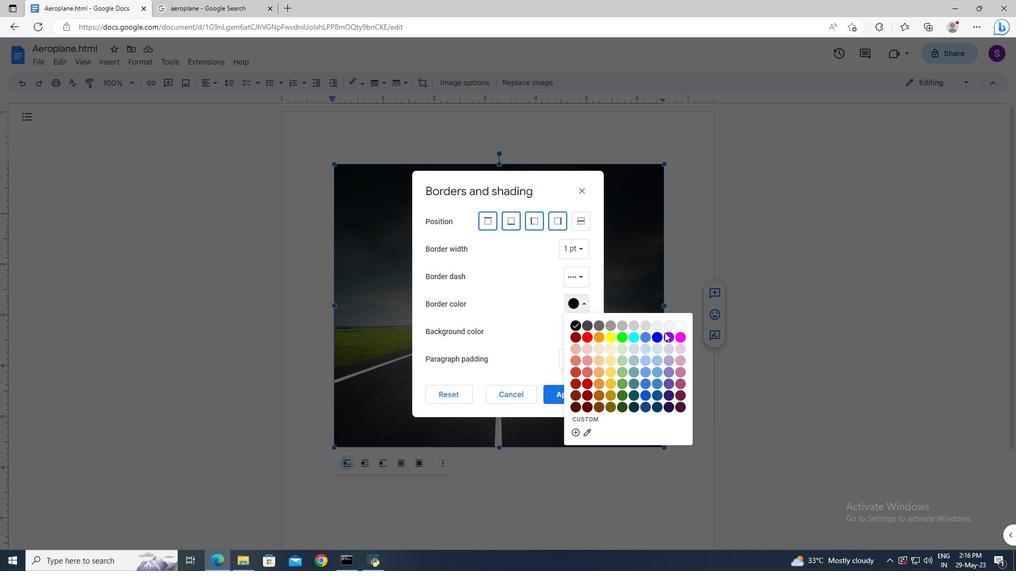 
Action: Mouse pressed left at (666, 334)
Screenshot: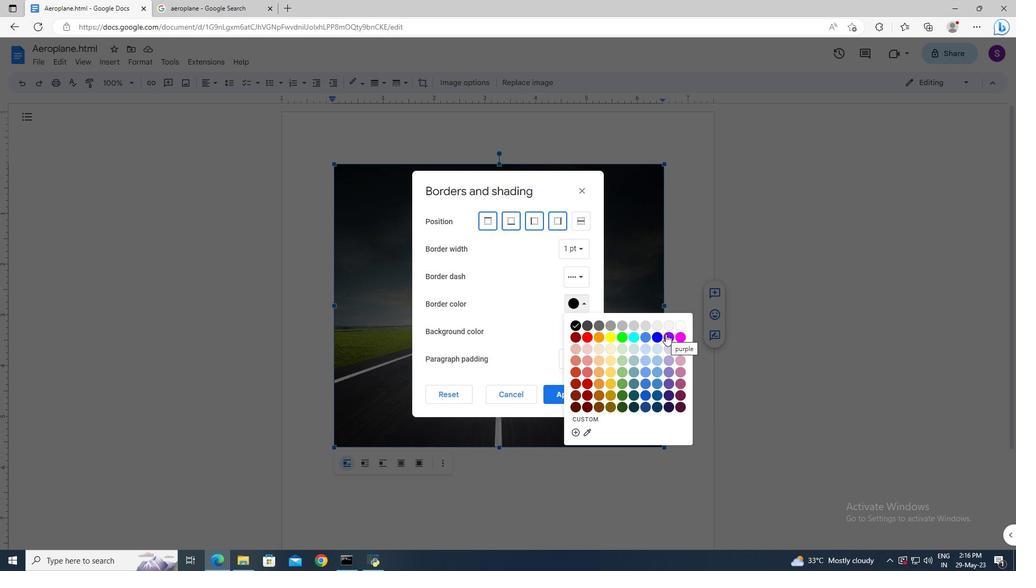
Action: Mouse moved to (583, 253)
Screenshot: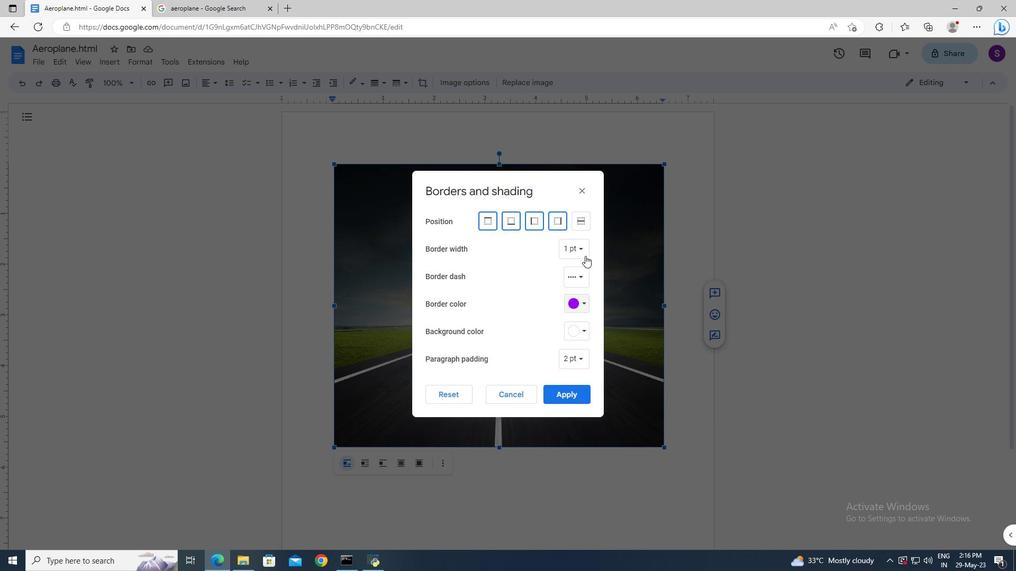 
Action: Mouse pressed left at (583, 253)
Screenshot: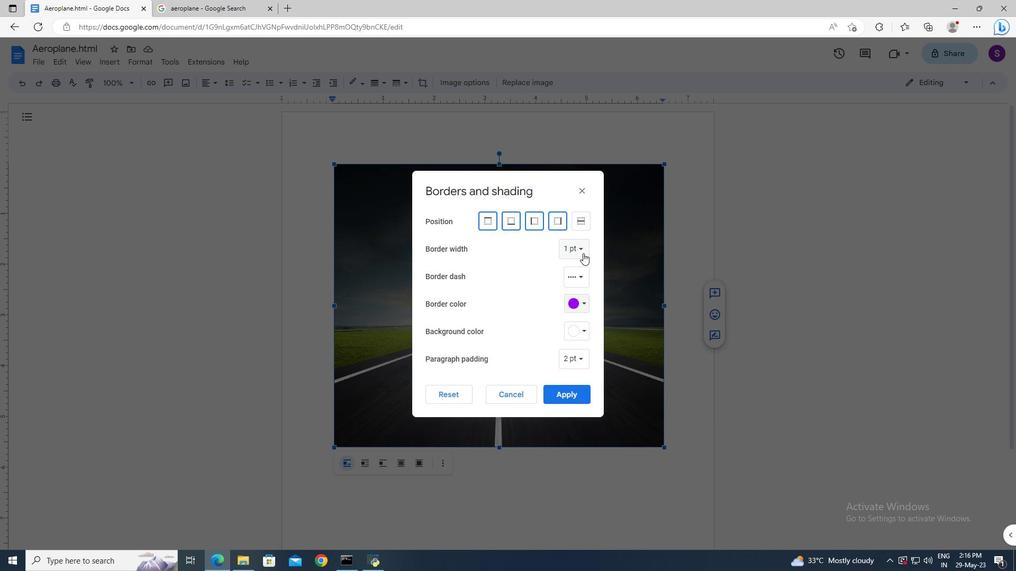 
Action: Mouse moved to (570, 251)
Screenshot: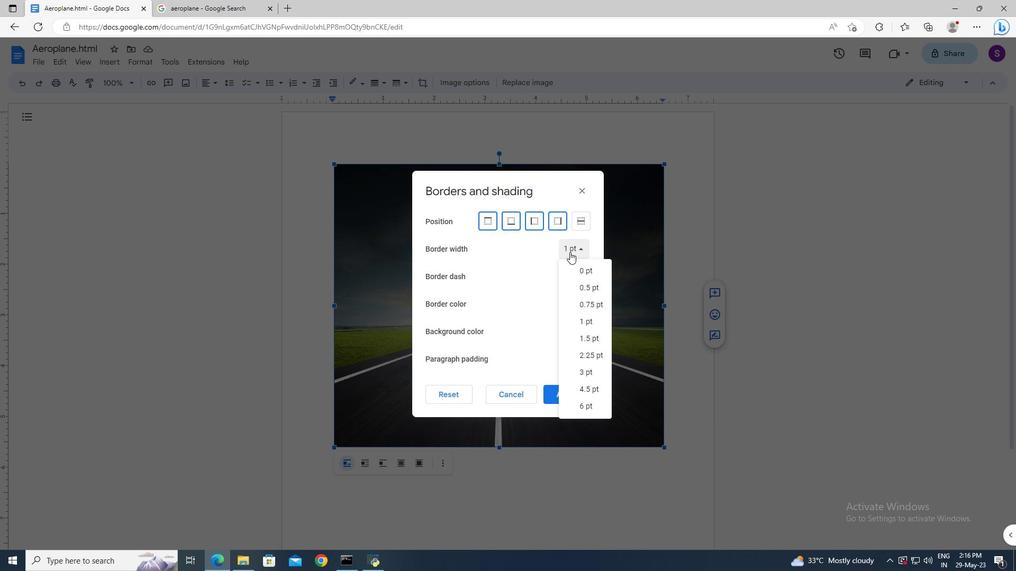 
Action: Mouse pressed left at (570, 251)
Screenshot: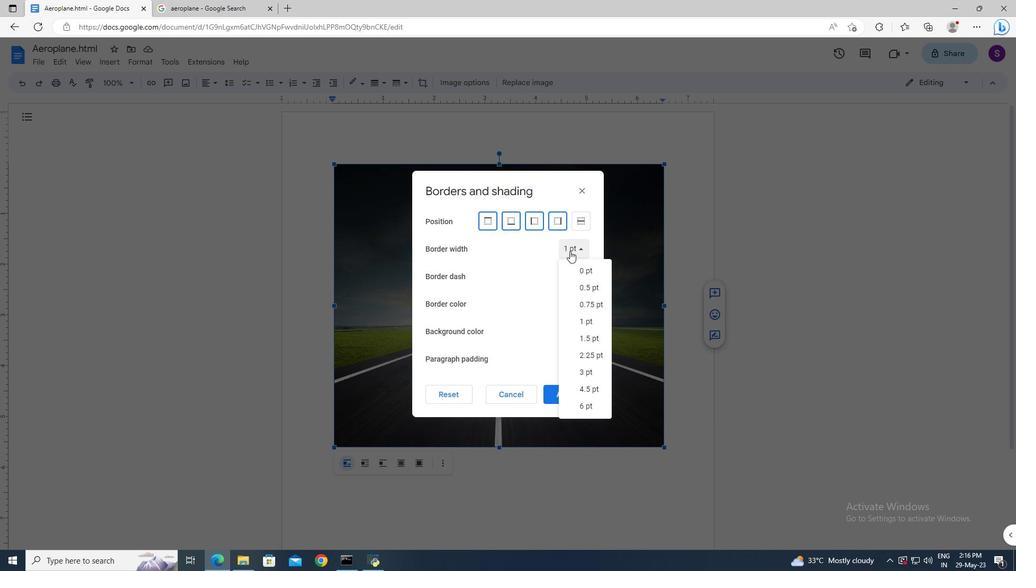 
Action: Mouse pressed left at (570, 251)
Screenshot: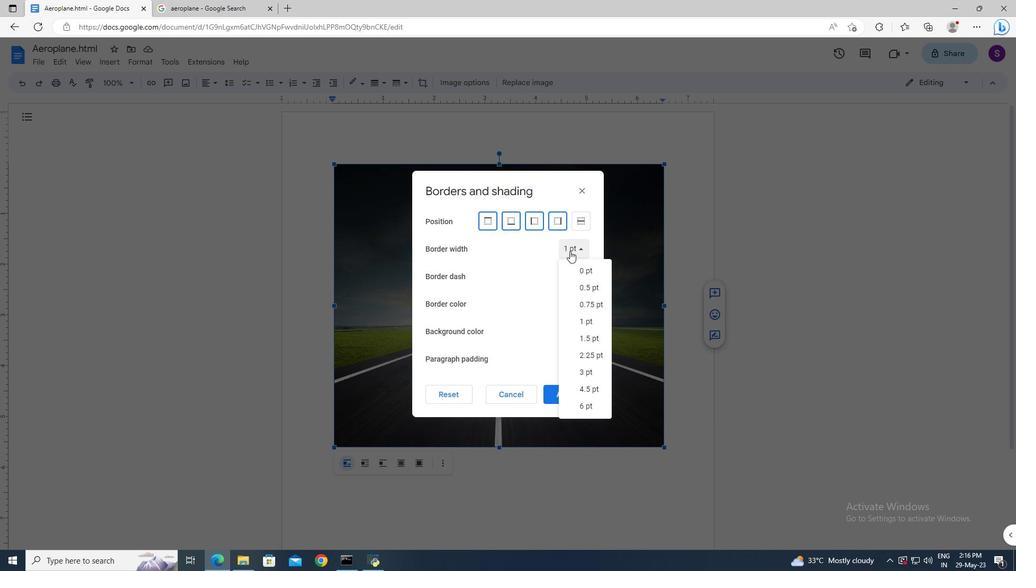 
Action: Mouse moved to (579, 342)
Screenshot: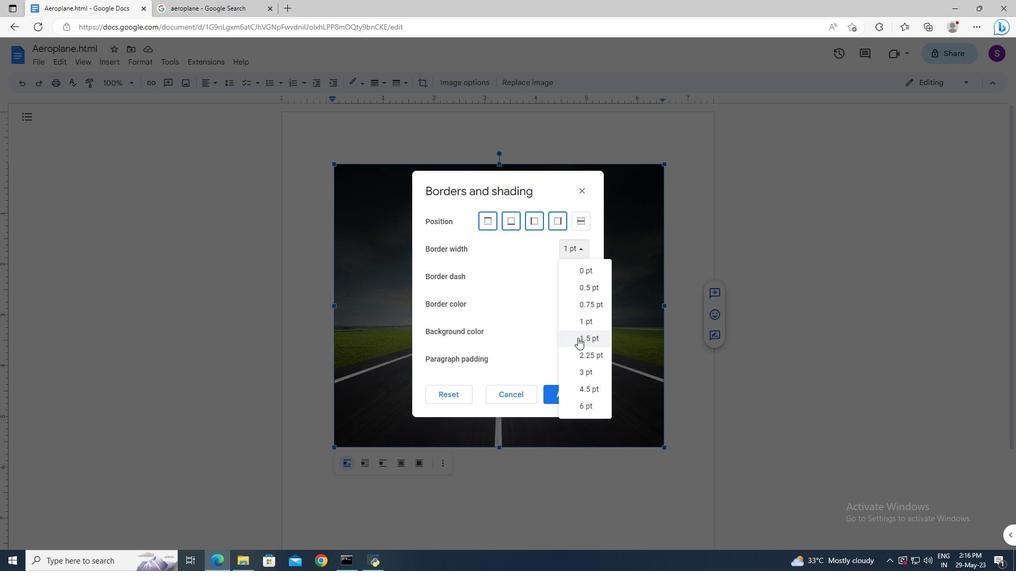 
Action: Mouse scrolled (579, 341) with delta (0, 0)
Screenshot: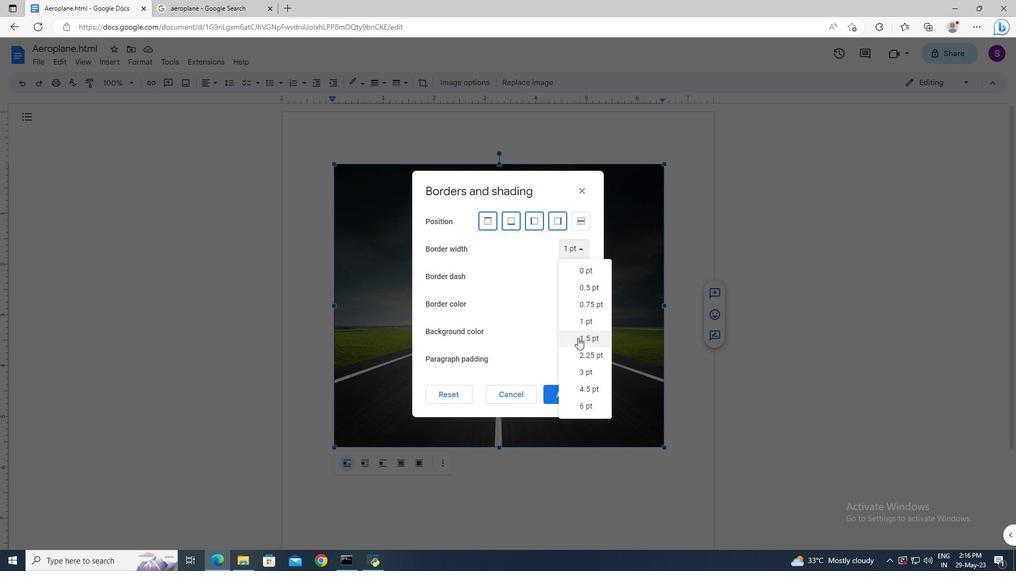 
Action: Mouse moved to (579, 342)
Screenshot: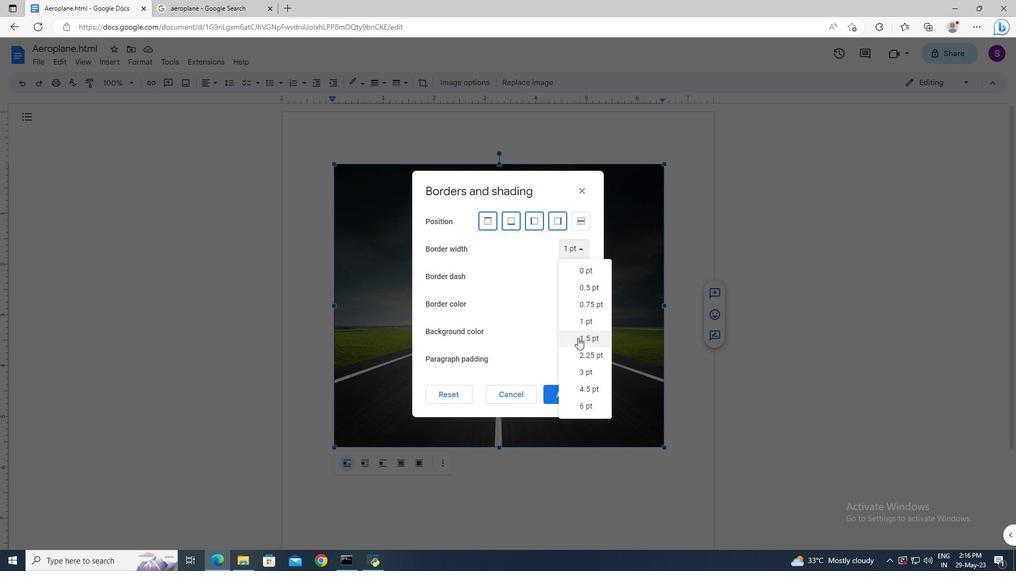 
Action: Mouse scrolled (579, 342) with delta (0, 0)
Screenshot: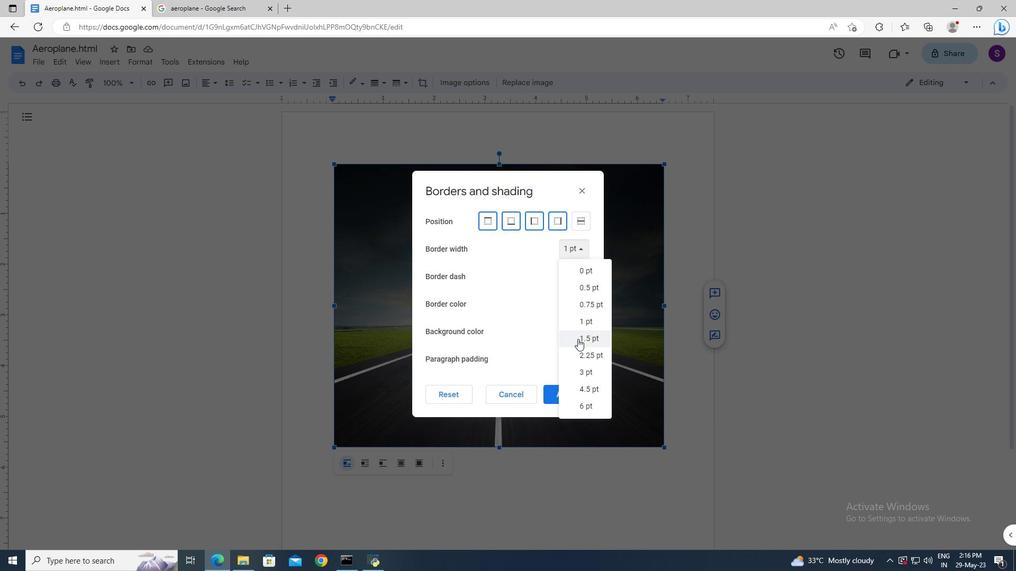 
Action: Mouse scrolled (579, 342) with delta (0, 0)
Screenshot: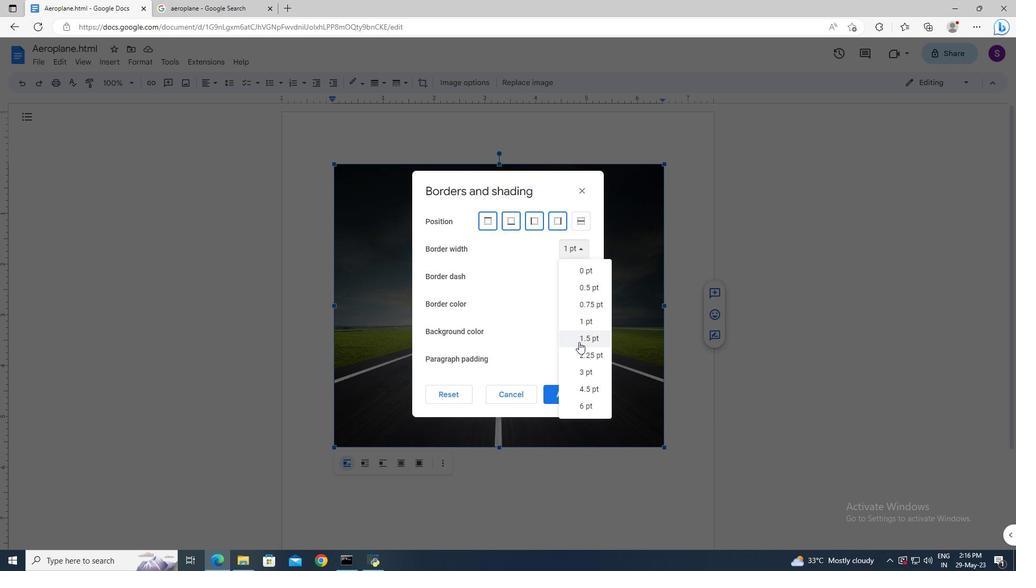 
Action: Mouse moved to (581, 390)
Screenshot: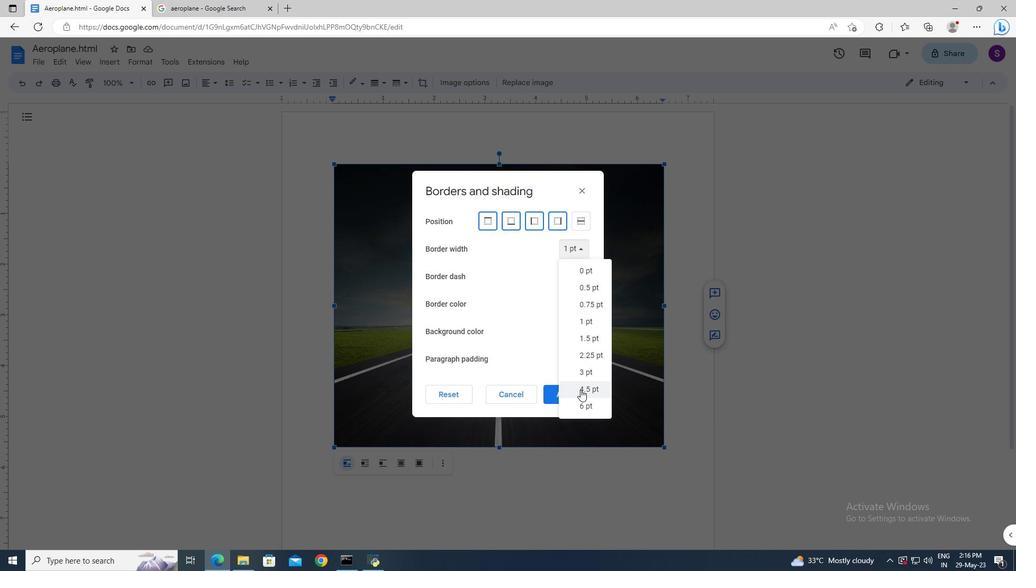 
Action: Mouse pressed left at (581, 390)
Screenshot: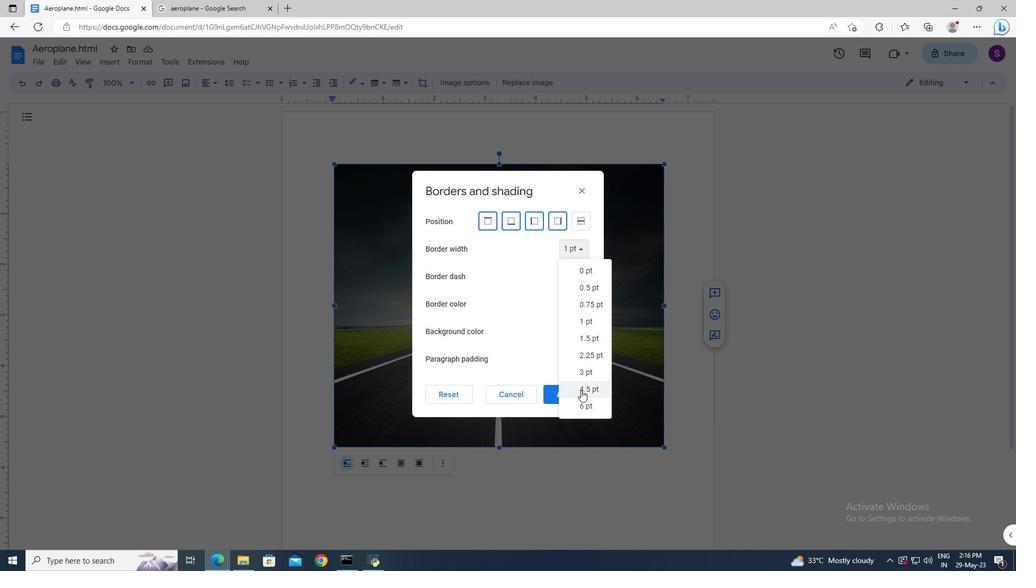 
Action: Mouse moved to (573, 397)
Screenshot: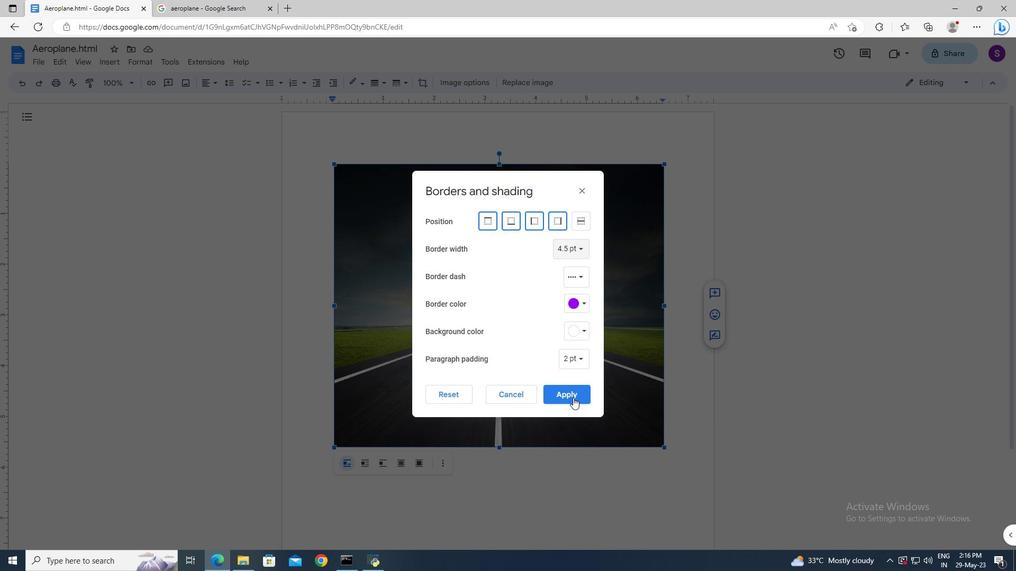 
Action: Mouse pressed left at (573, 397)
Screenshot: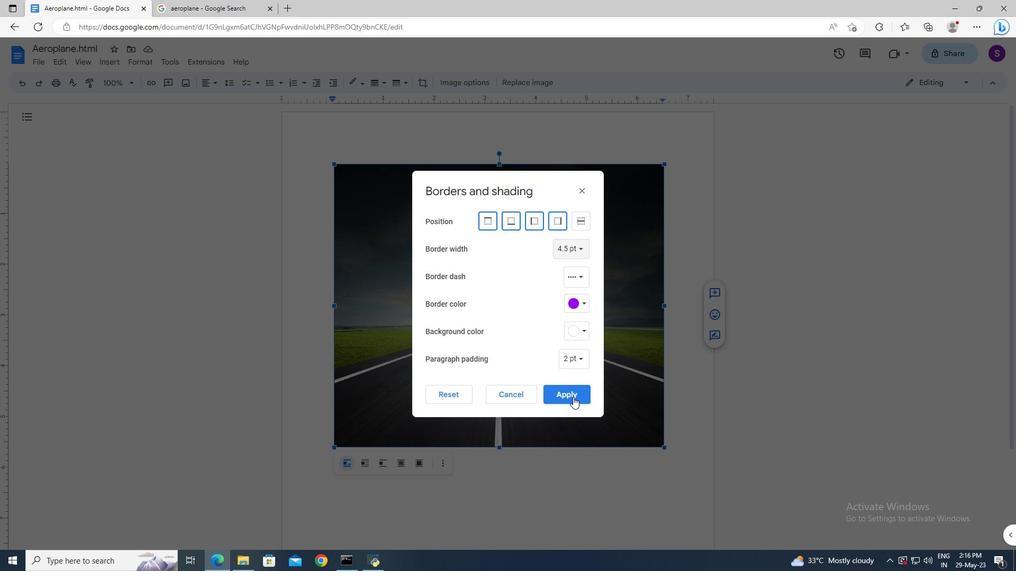 
Action: Mouse moved to (693, 243)
Screenshot: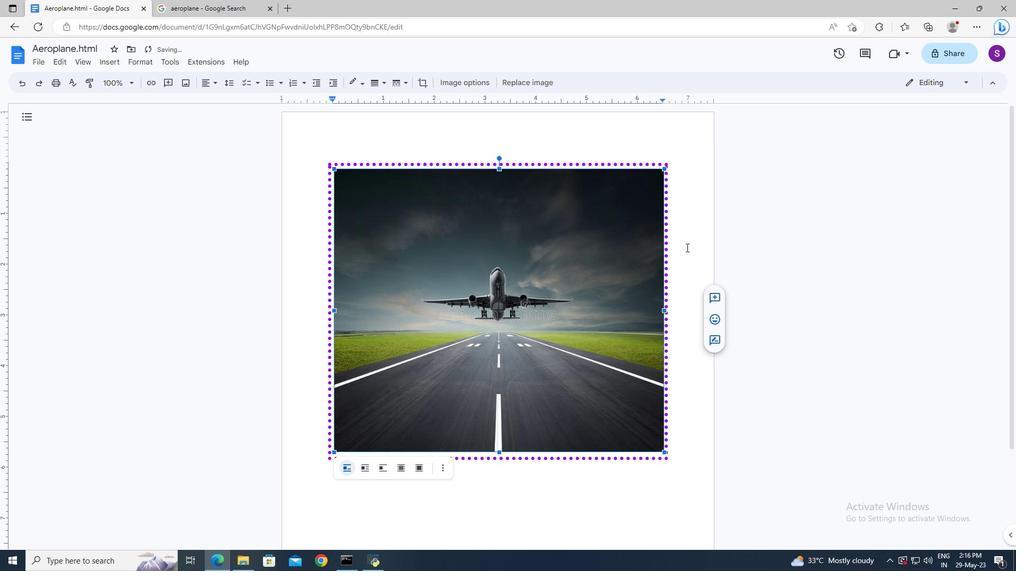 
Action: Mouse pressed left at (693, 243)
Screenshot: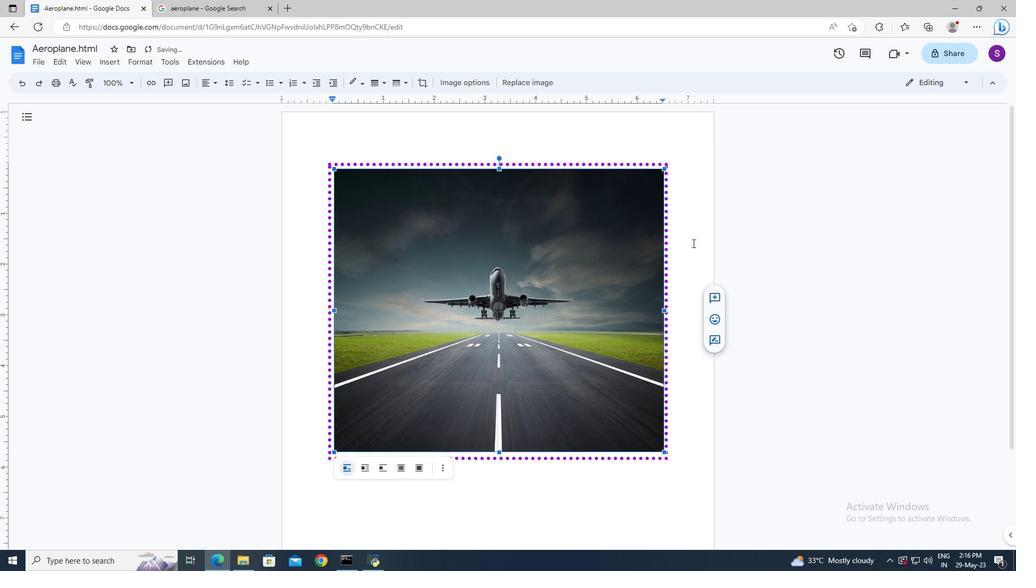 
